Task: Search one way flight ticket for 4 adults, 2 children, 2 infants in seat and 1 infant on lap in economy from Birmingham: Birmingham-shuttlesworth International Airport to Greenville: Pitt-greenville Airport on 5-2-2023. Choice of flights is Spirit. Number of bags: 1 carry on bag. Price is upto 109000. Outbound departure time preference is 18:00.
Action: Mouse moved to (177, 337)
Screenshot: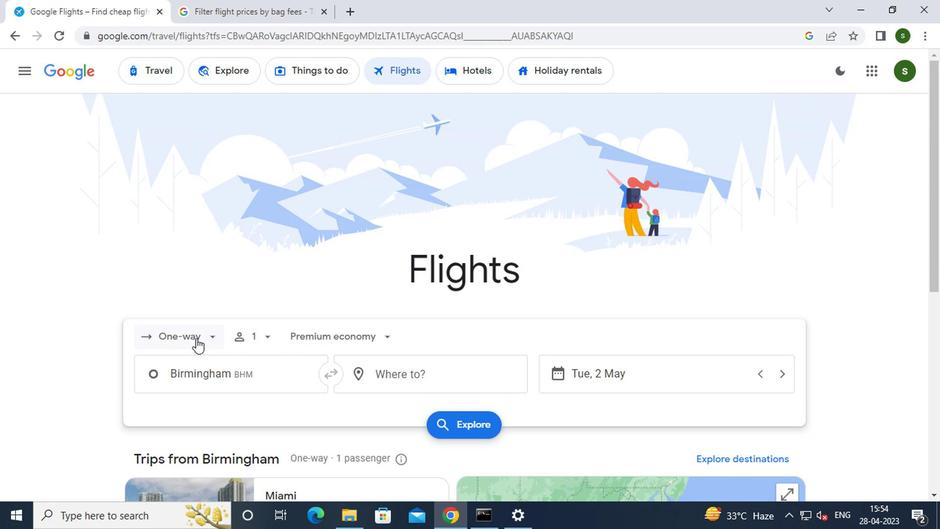 
Action: Mouse pressed left at (177, 337)
Screenshot: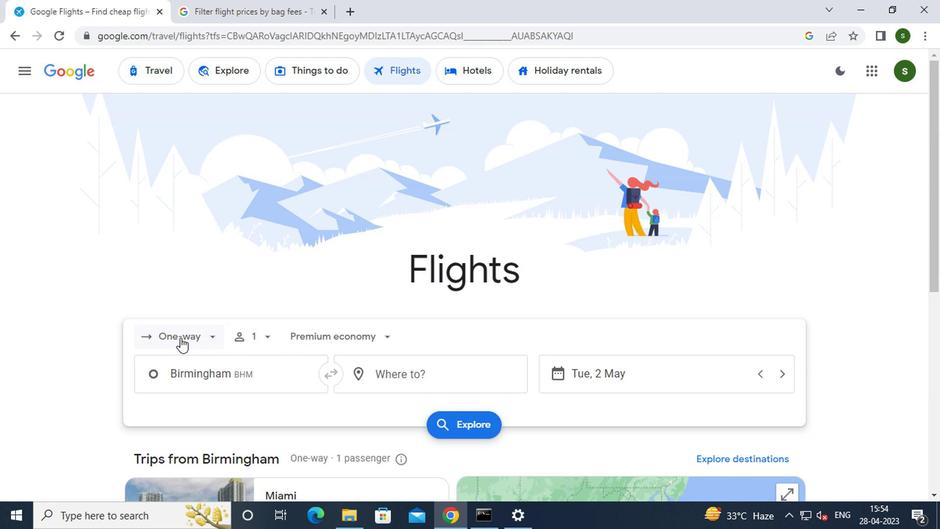 
Action: Mouse moved to (186, 395)
Screenshot: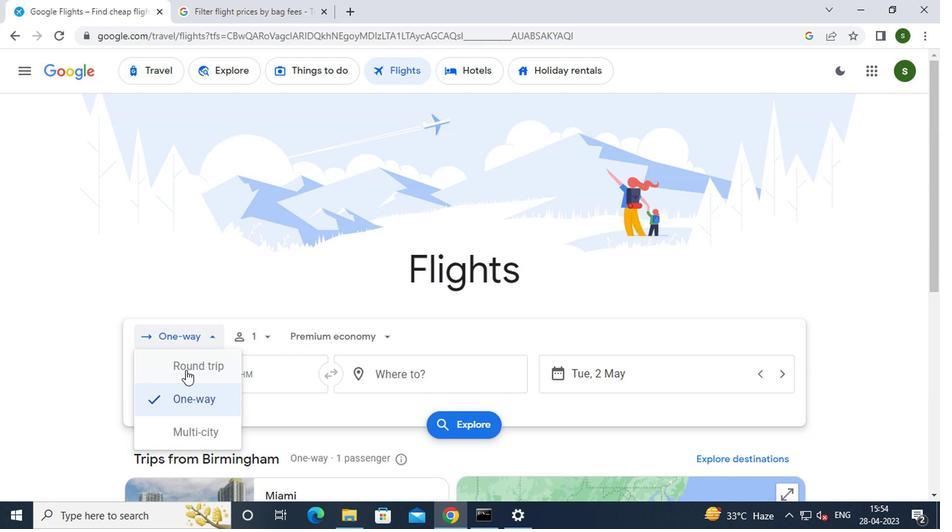 
Action: Mouse pressed left at (186, 395)
Screenshot: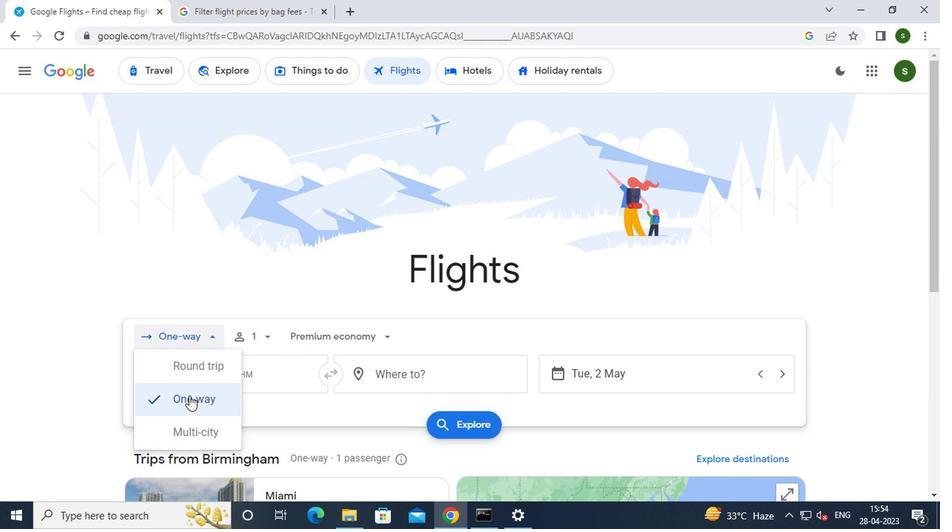 
Action: Mouse moved to (258, 337)
Screenshot: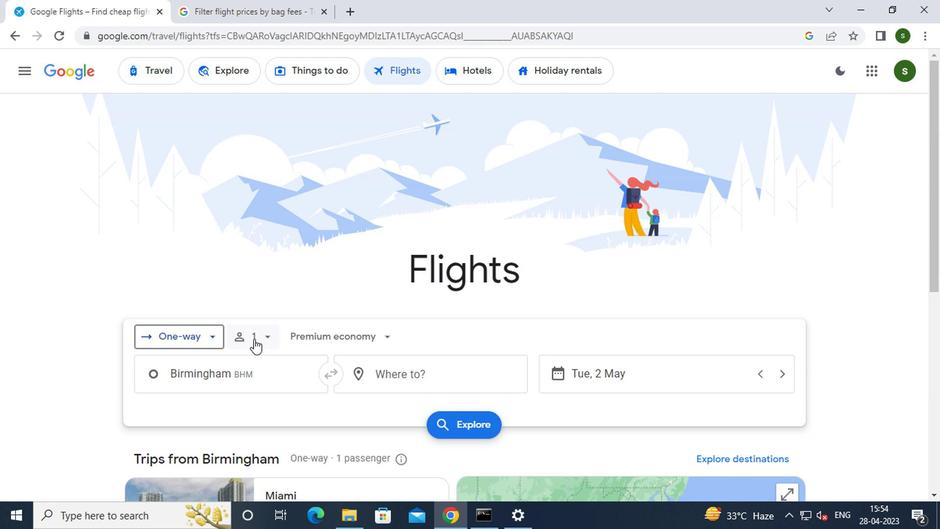 
Action: Mouse pressed left at (258, 337)
Screenshot: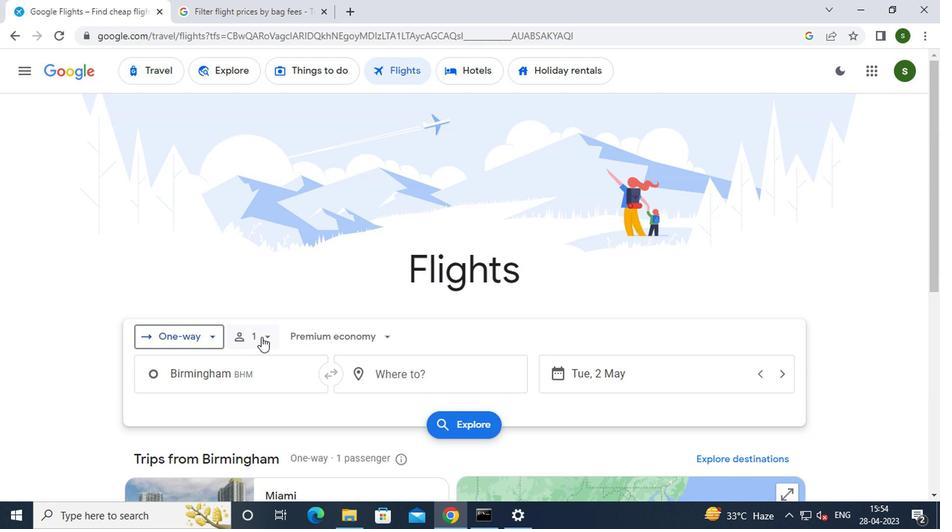 
Action: Mouse moved to (370, 371)
Screenshot: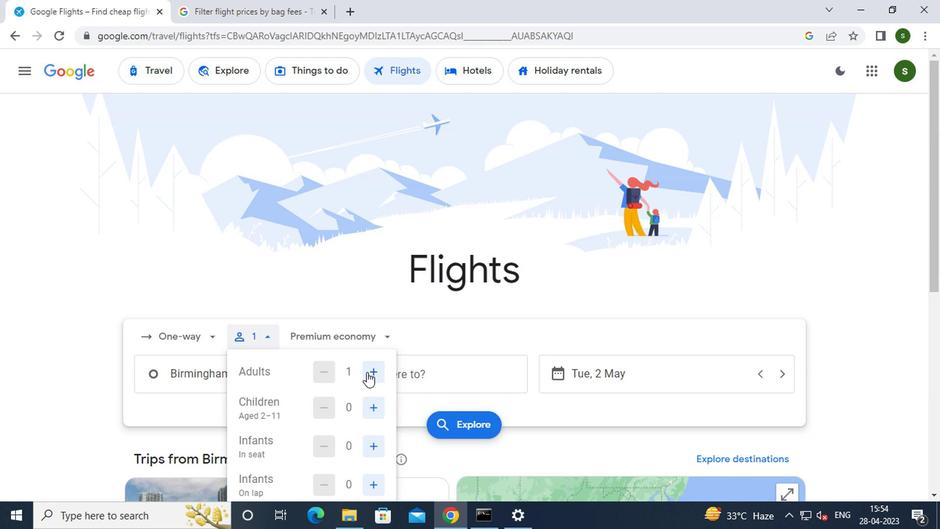 
Action: Mouse pressed left at (370, 371)
Screenshot: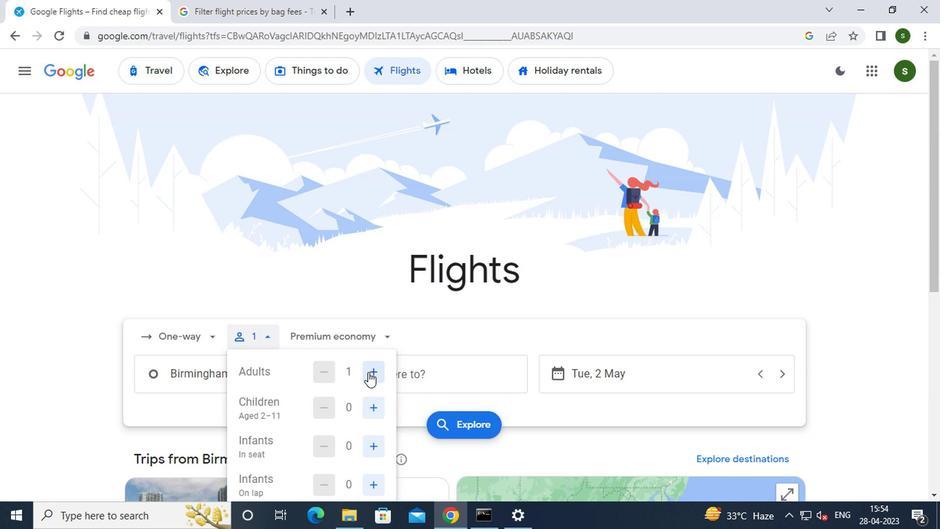 
Action: Mouse pressed left at (370, 371)
Screenshot: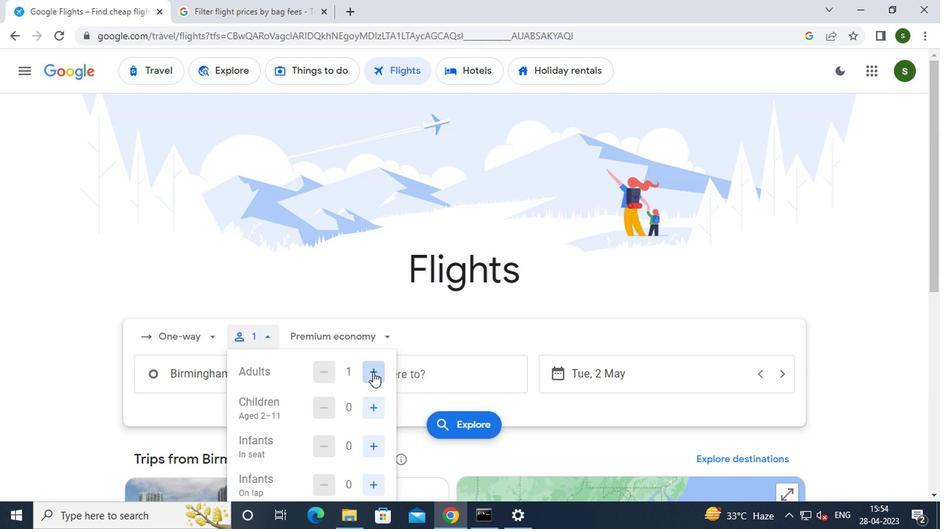 
Action: Mouse pressed left at (370, 371)
Screenshot: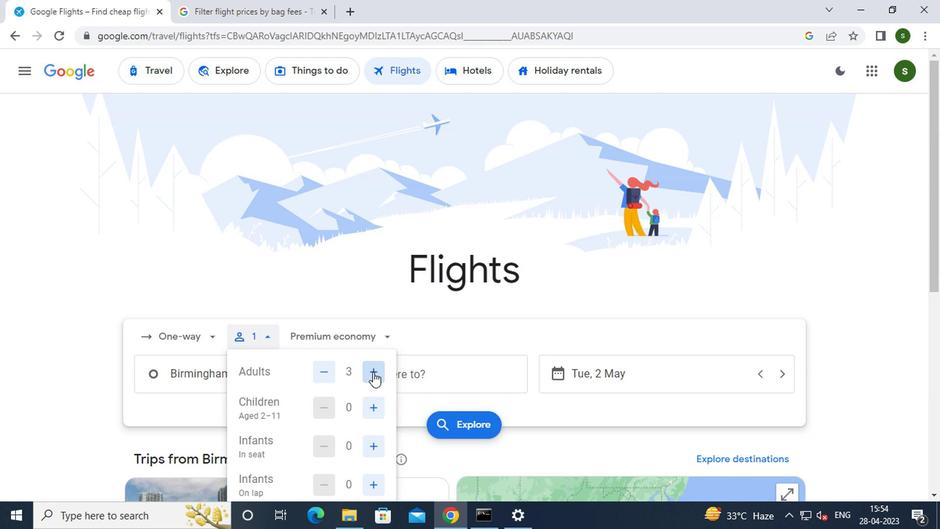 
Action: Mouse moved to (370, 402)
Screenshot: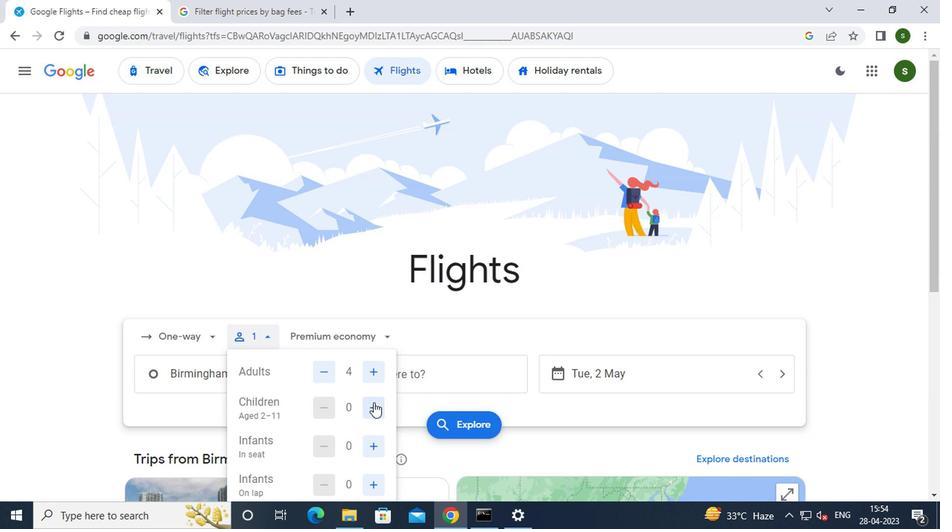 
Action: Mouse pressed left at (370, 402)
Screenshot: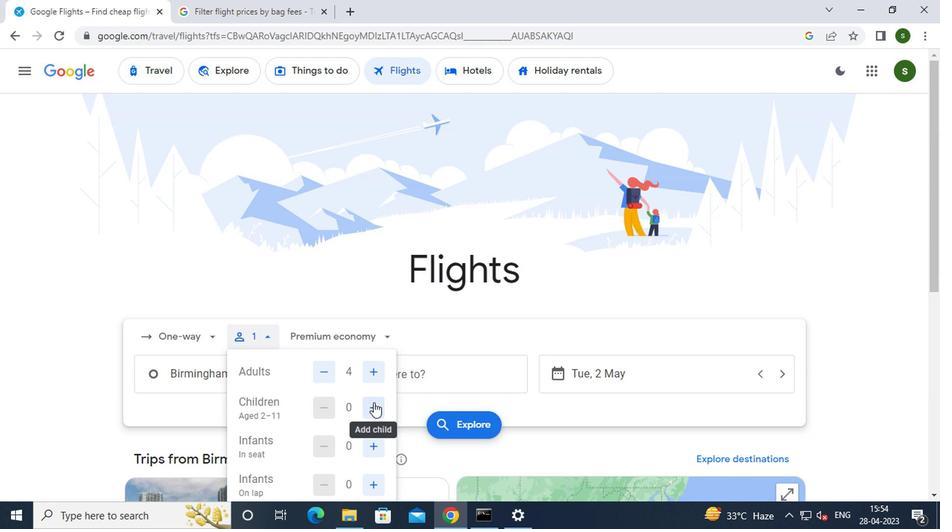 
Action: Mouse pressed left at (370, 402)
Screenshot: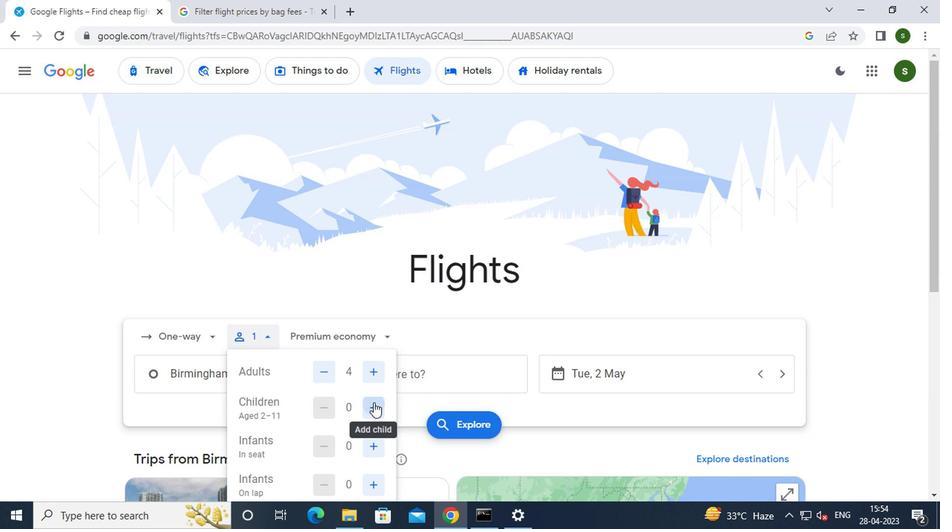 
Action: Mouse moved to (370, 445)
Screenshot: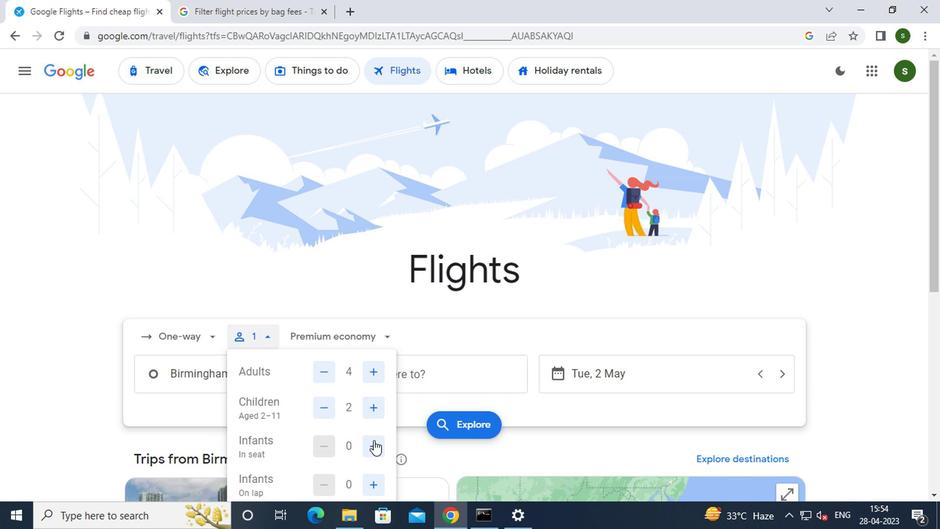 
Action: Mouse pressed left at (370, 445)
Screenshot: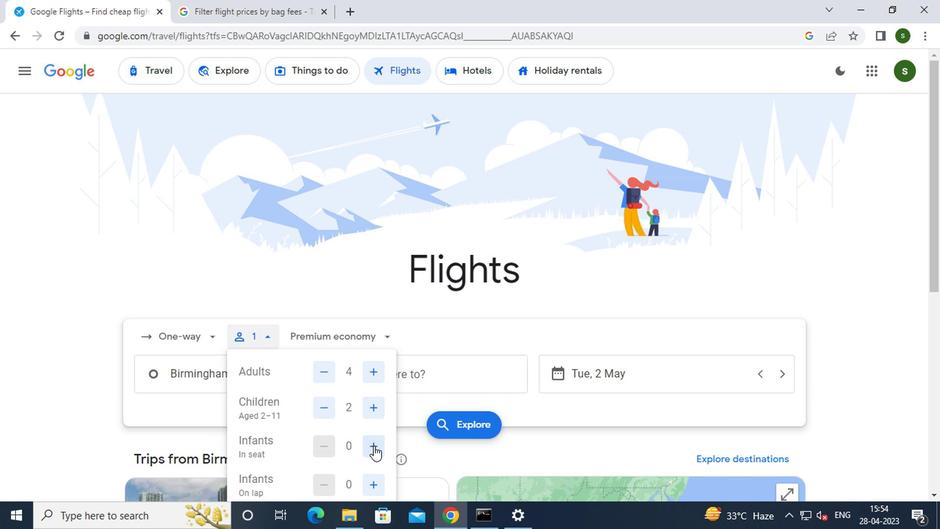 
Action: Mouse pressed left at (370, 445)
Screenshot: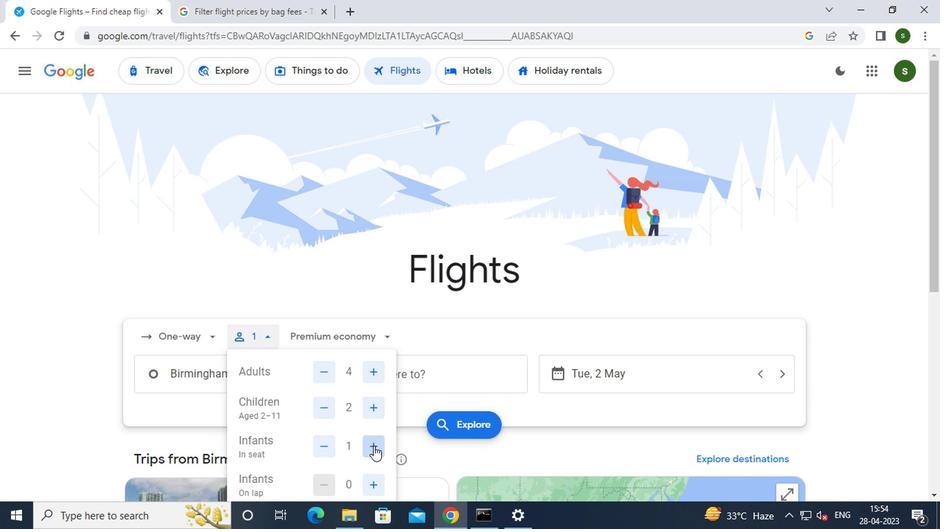 
Action: Mouse moved to (372, 480)
Screenshot: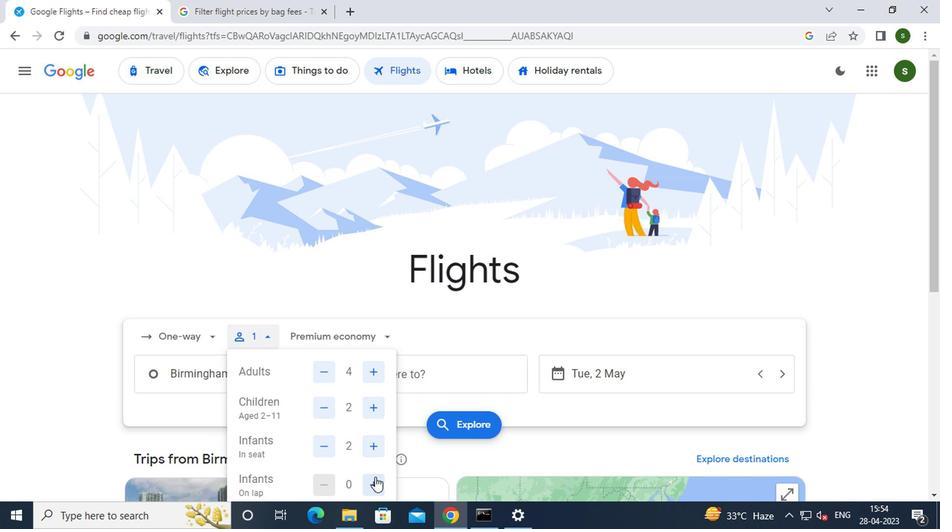 
Action: Mouse pressed left at (372, 480)
Screenshot: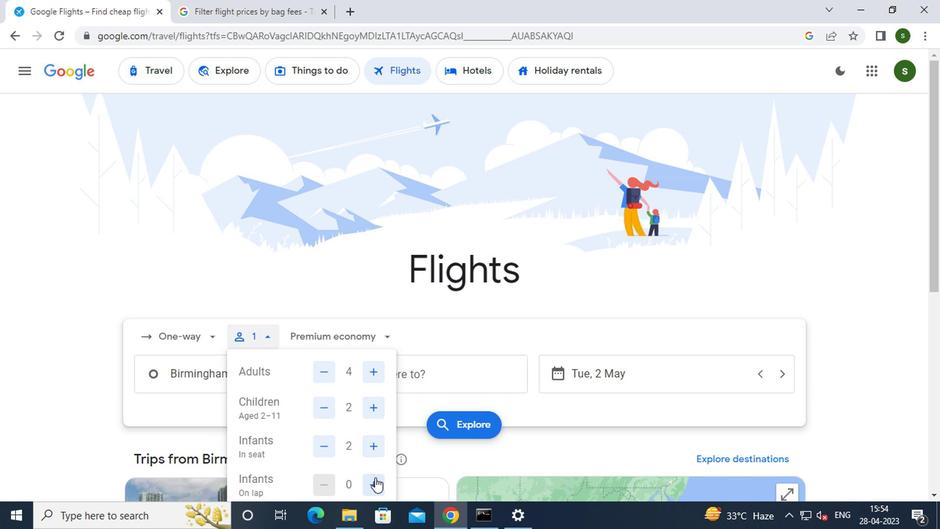 
Action: Mouse moved to (353, 337)
Screenshot: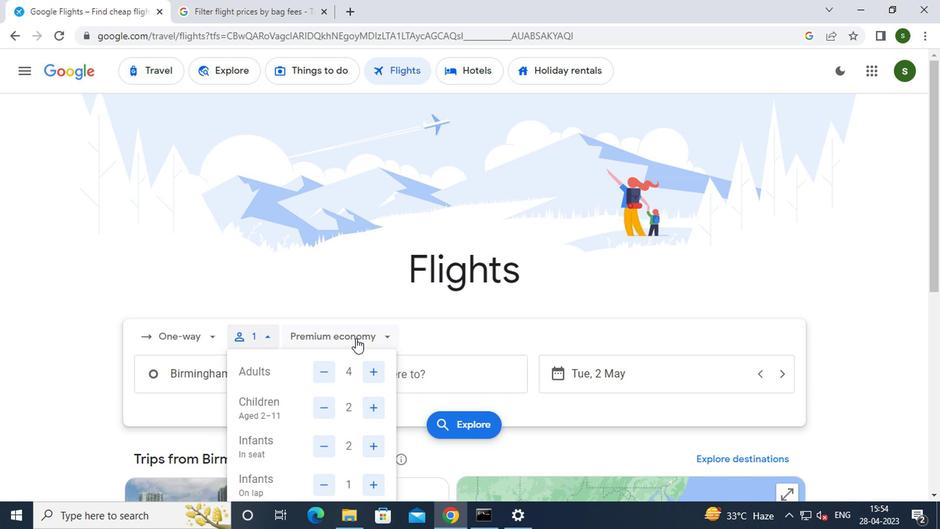 
Action: Mouse pressed left at (353, 337)
Screenshot: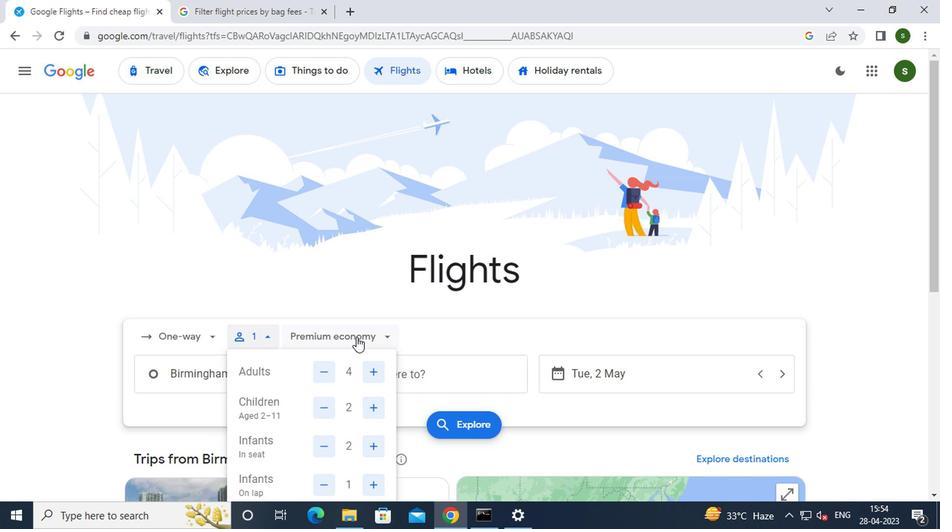 
Action: Mouse moved to (353, 361)
Screenshot: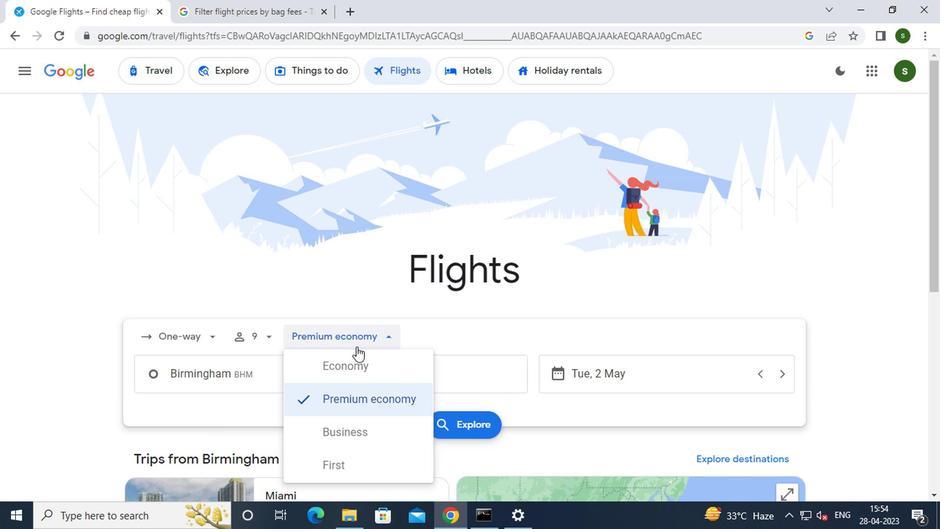 
Action: Mouse pressed left at (353, 361)
Screenshot: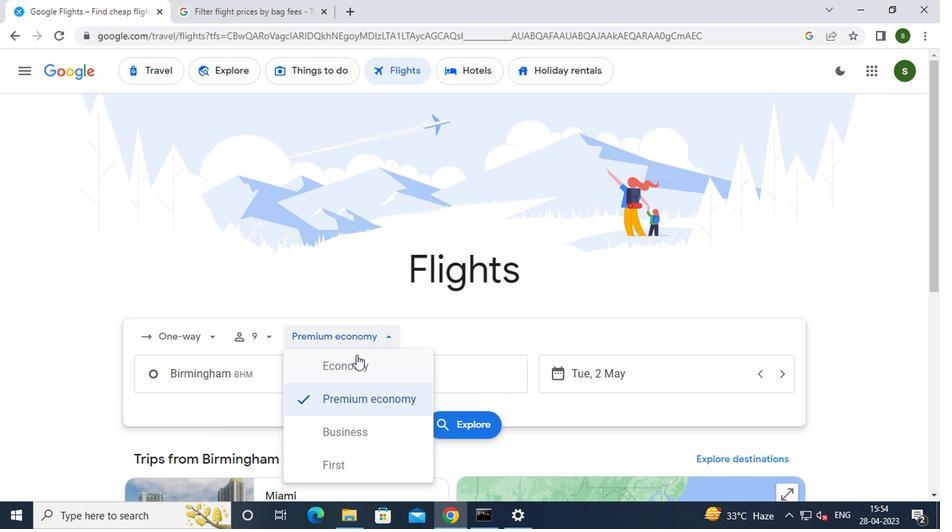 
Action: Mouse moved to (269, 382)
Screenshot: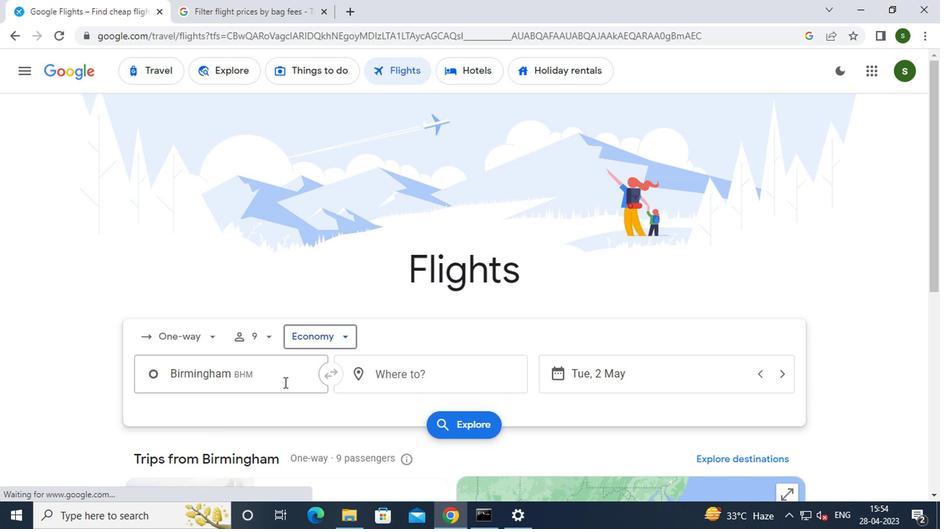 
Action: Mouse pressed left at (269, 382)
Screenshot: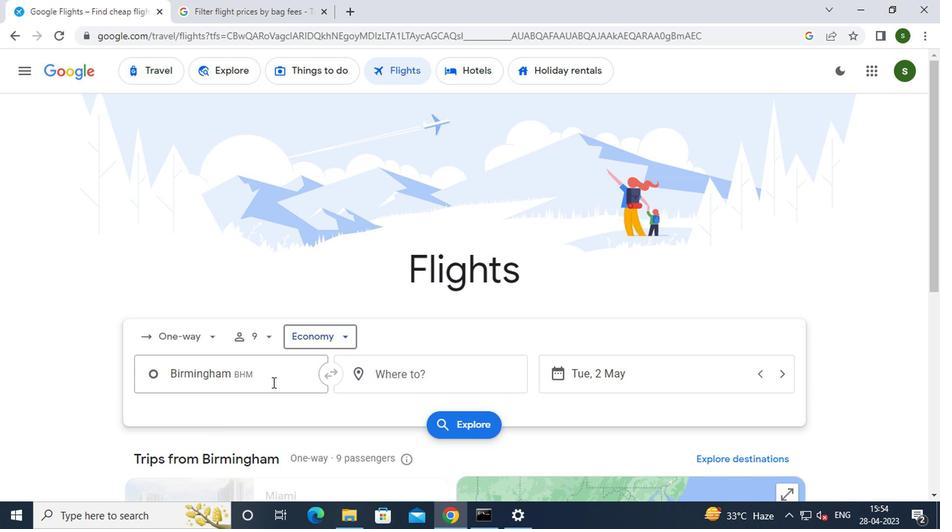 
Action: Mouse moved to (269, 379)
Screenshot: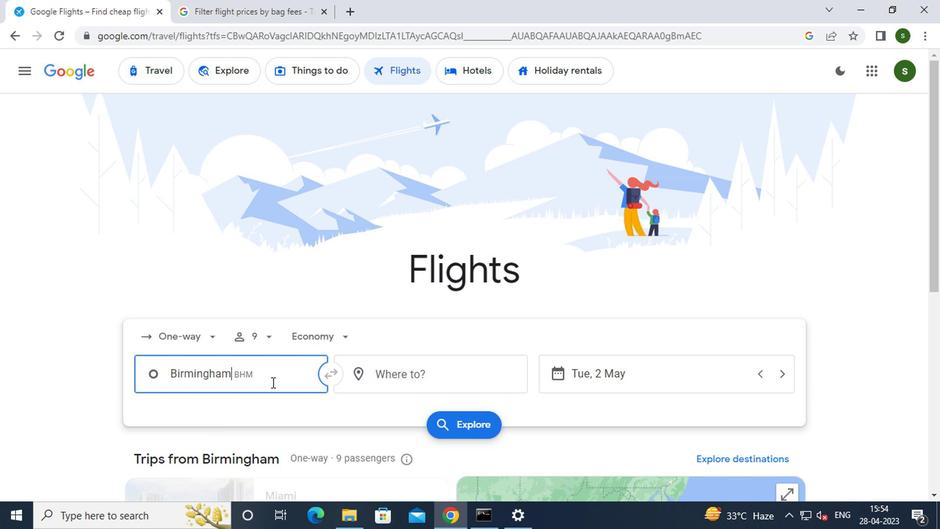 
Action: Key pressed <Key.caps_lock><Key.caps_lock>b<Key.caps_lock>irmingham-shu
Screenshot: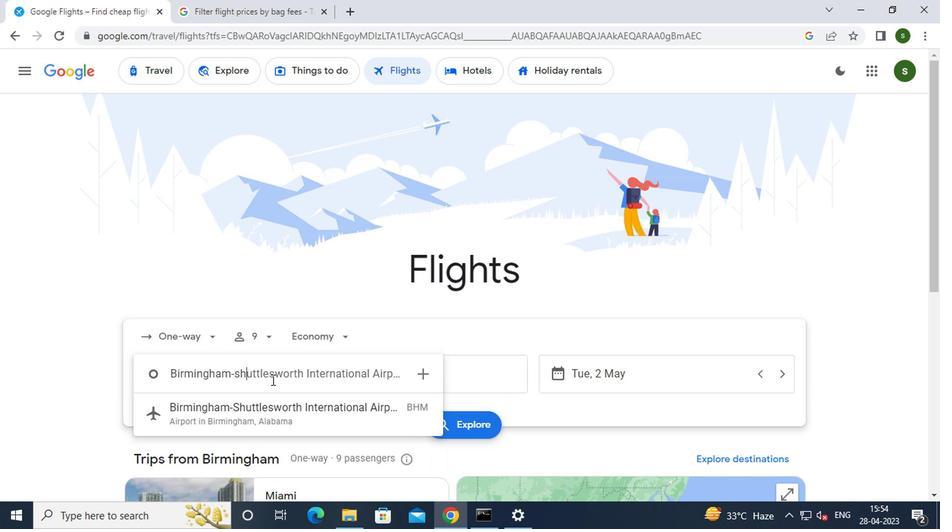 
Action: Mouse moved to (297, 419)
Screenshot: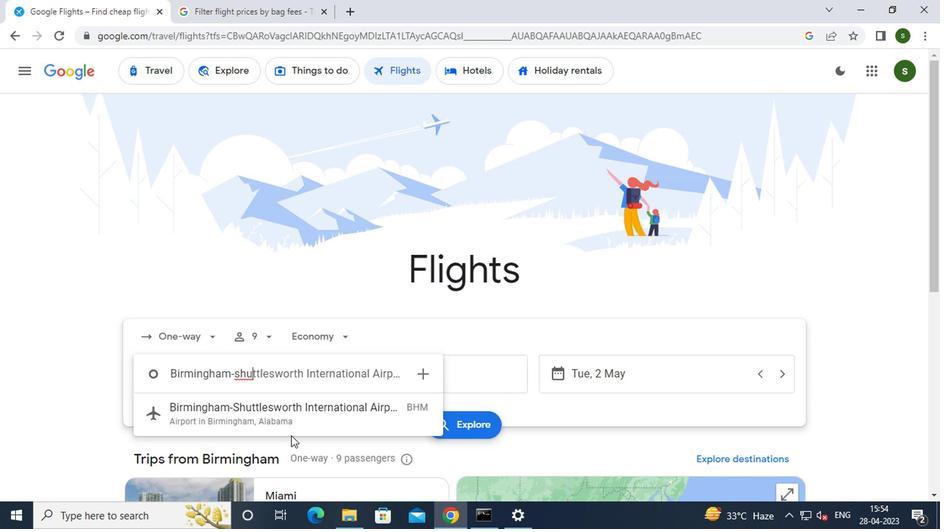 
Action: Mouse pressed left at (297, 419)
Screenshot: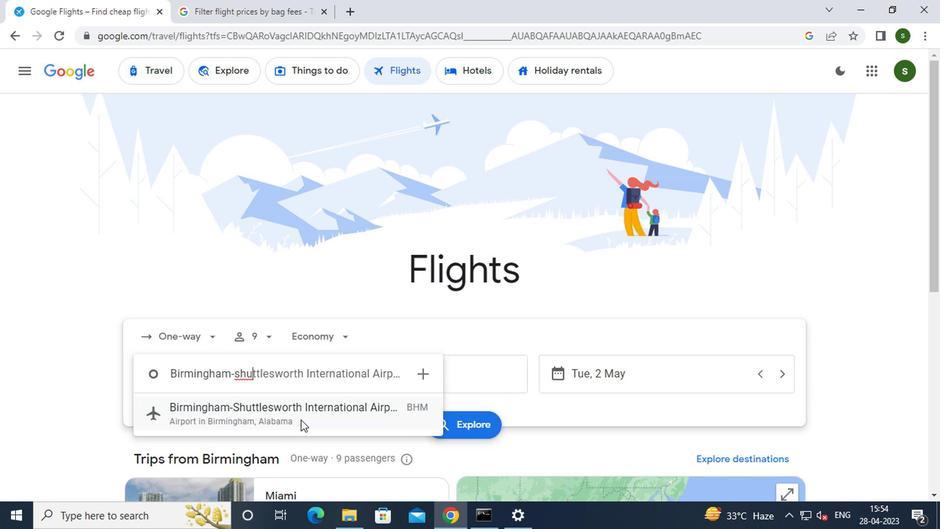 
Action: Mouse moved to (438, 378)
Screenshot: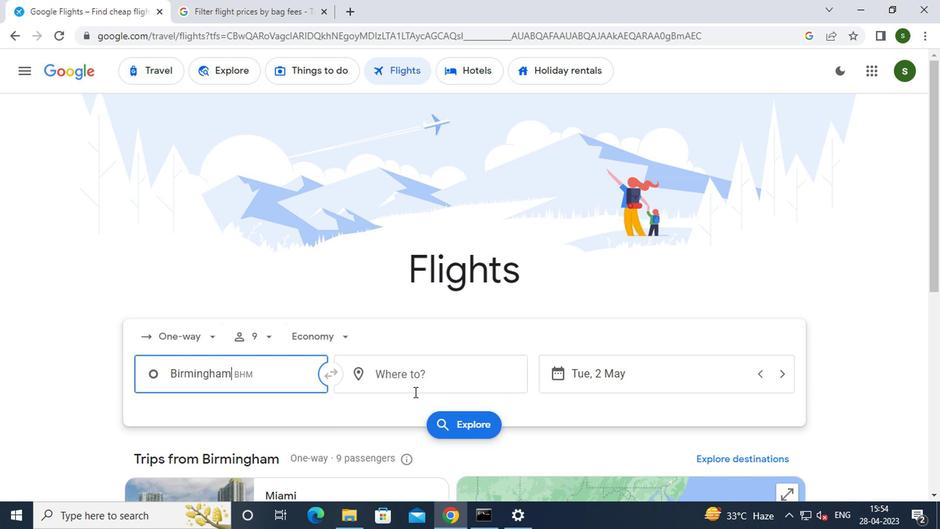 
Action: Mouse pressed left at (438, 378)
Screenshot: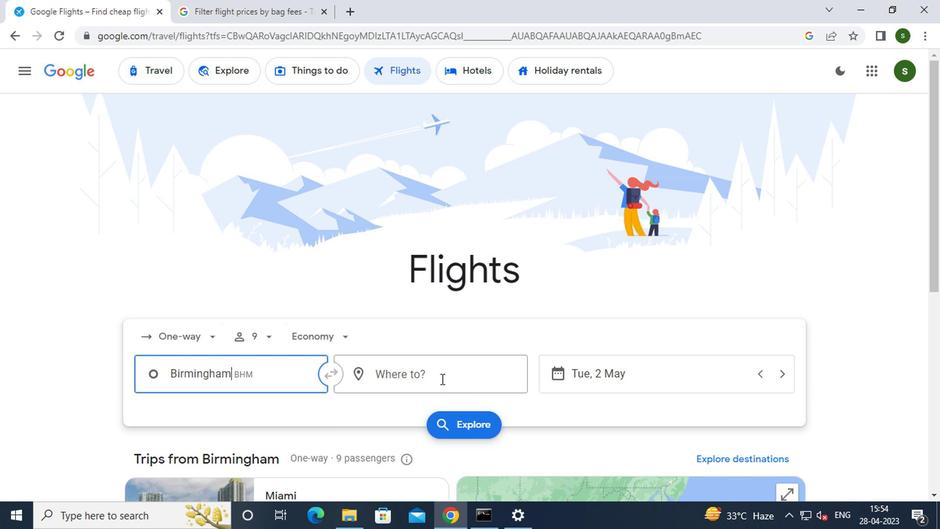 
Action: Mouse moved to (440, 377)
Screenshot: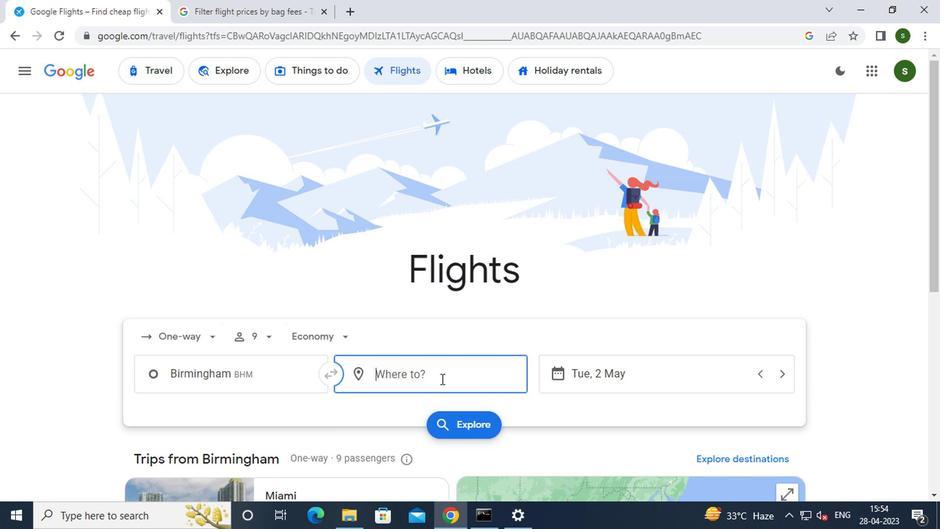 
Action: Key pressed <Key.caps_lock>g<Key.caps_lock>reenville
Screenshot: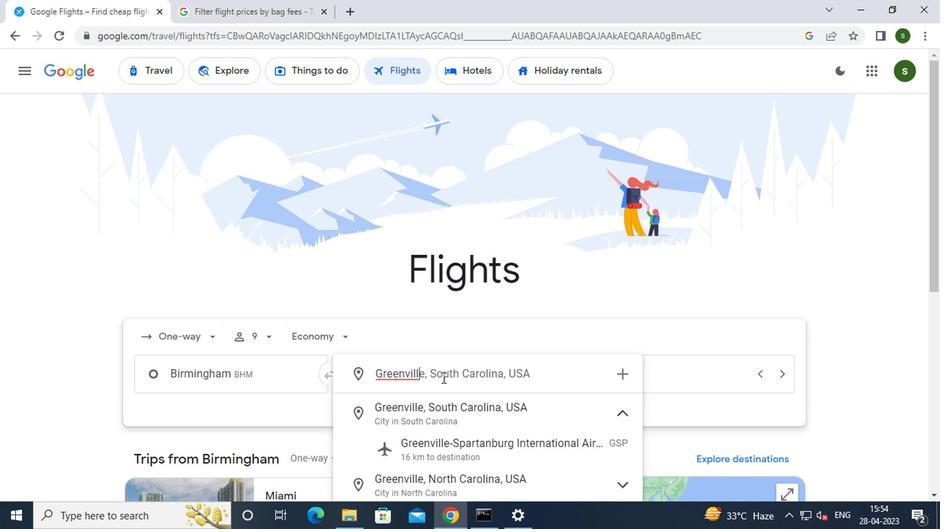 
Action: Mouse moved to (484, 389)
Screenshot: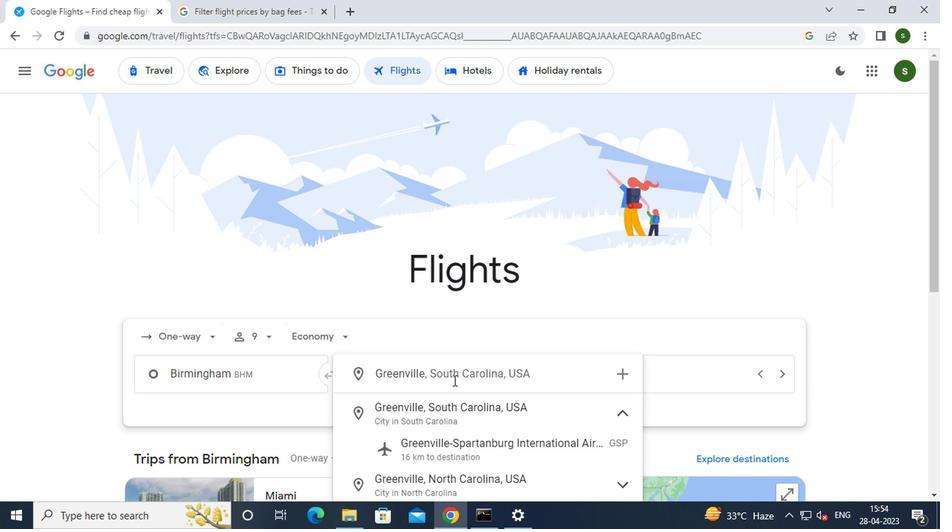 
Action: Mouse scrolled (484, 388) with delta (0, 0)
Screenshot: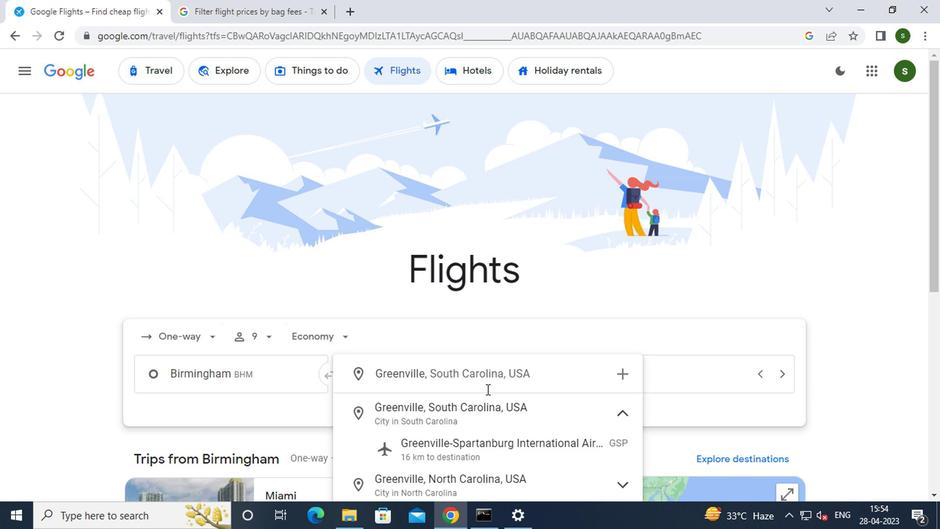 
Action: Mouse scrolled (484, 388) with delta (0, 0)
Screenshot: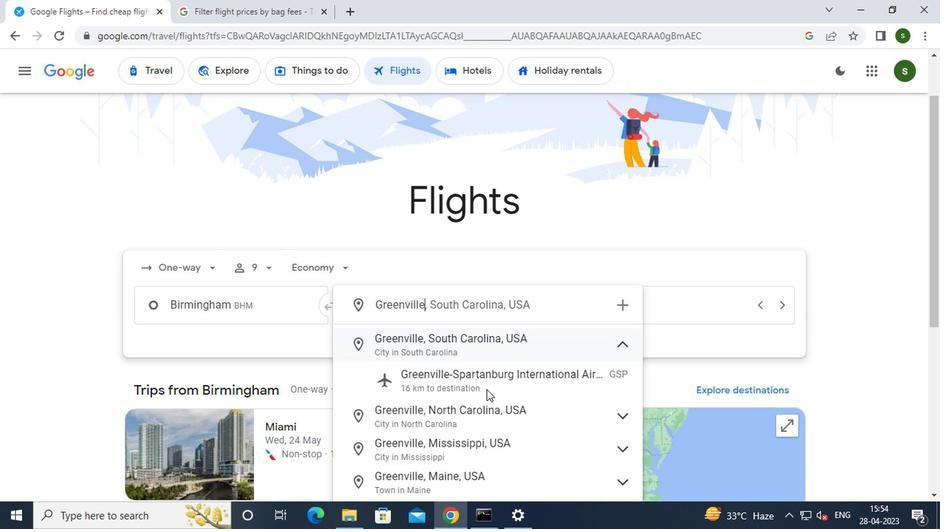 
Action: Mouse moved to (473, 236)
Screenshot: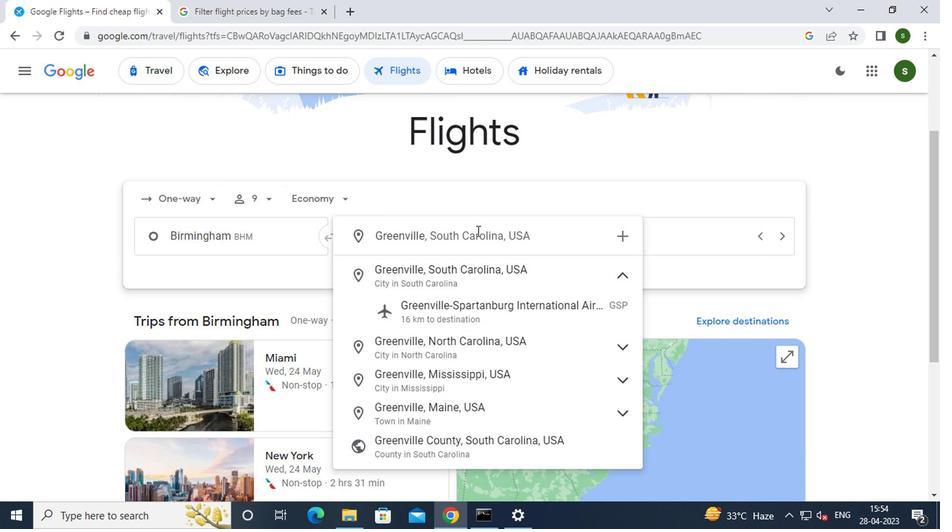 
Action: Key pressed <Key.space>pitt
Screenshot: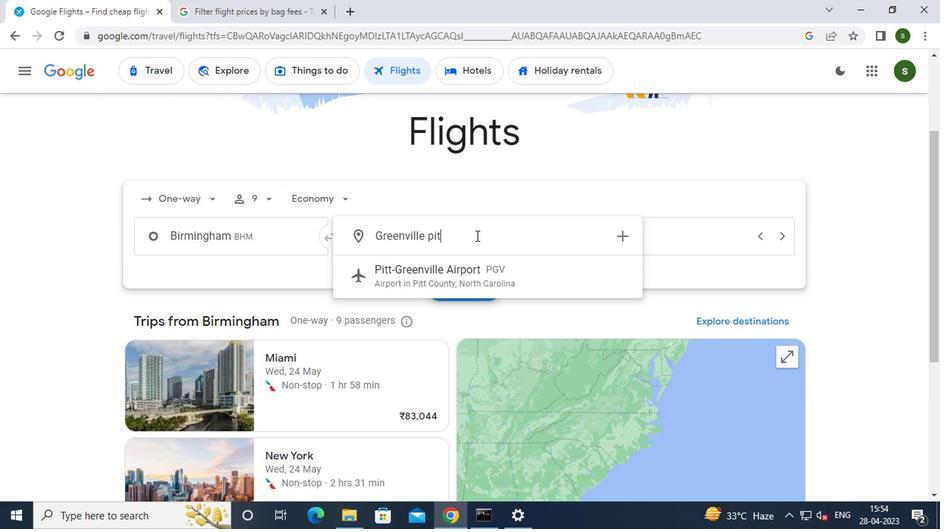 
Action: Mouse moved to (463, 269)
Screenshot: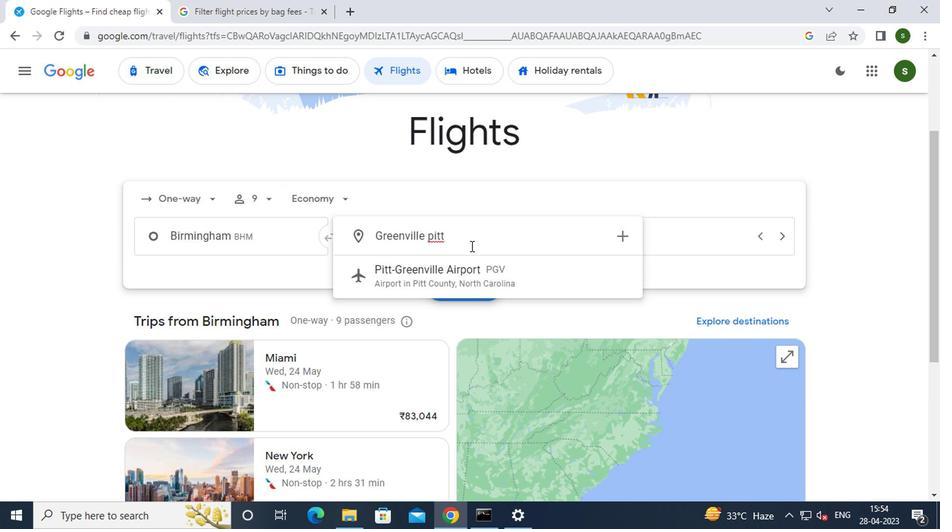 
Action: Mouse pressed left at (463, 269)
Screenshot: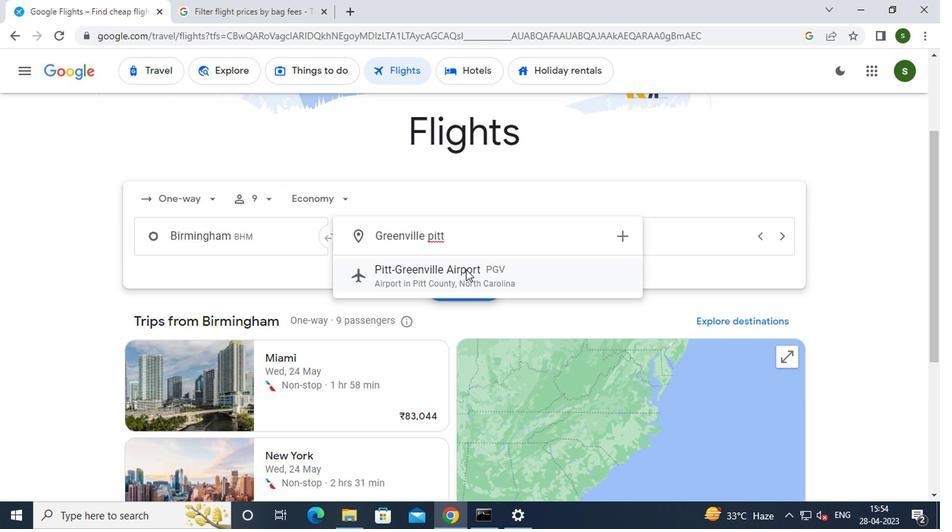 
Action: Mouse moved to (632, 231)
Screenshot: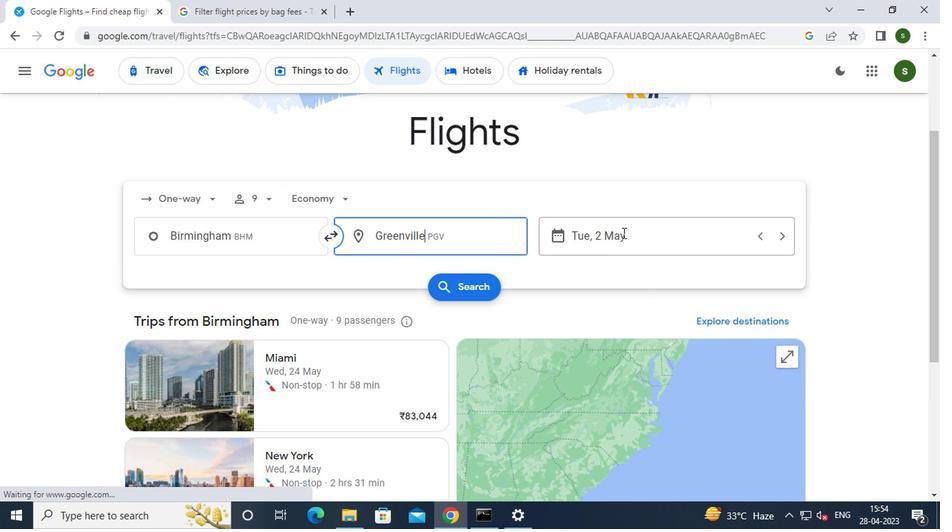 
Action: Mouse pressed left at (632, 231)
Screenshot: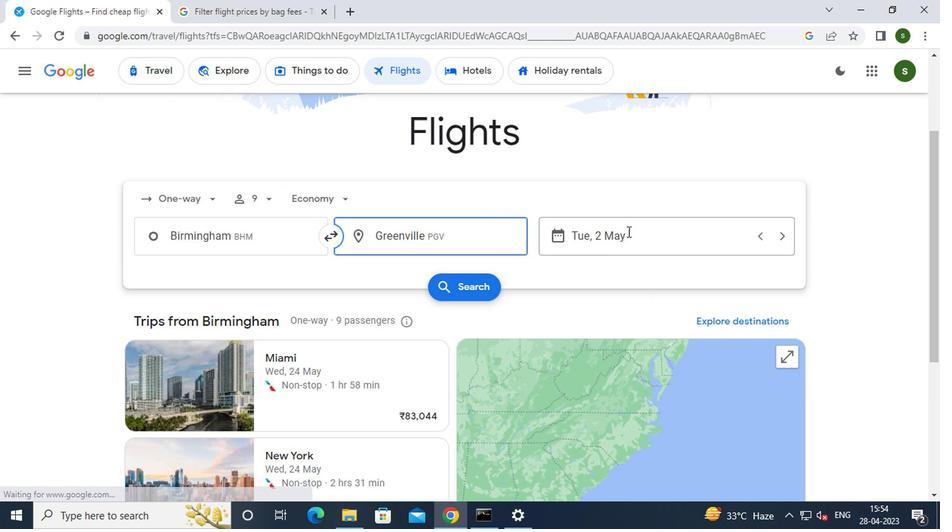 
Action: Mouse moved to (633, 244)
Screenshot: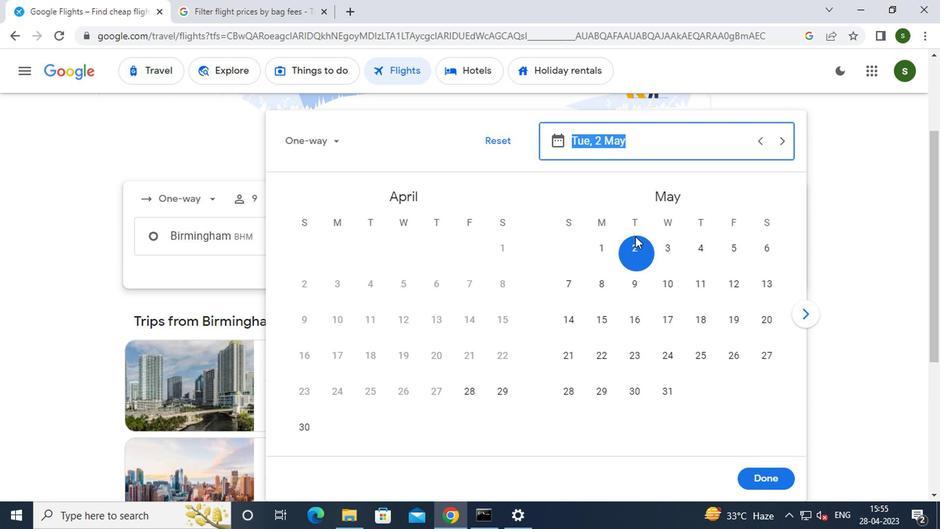 
Action: Mouse pressed left at (633, 244)
Screenshot: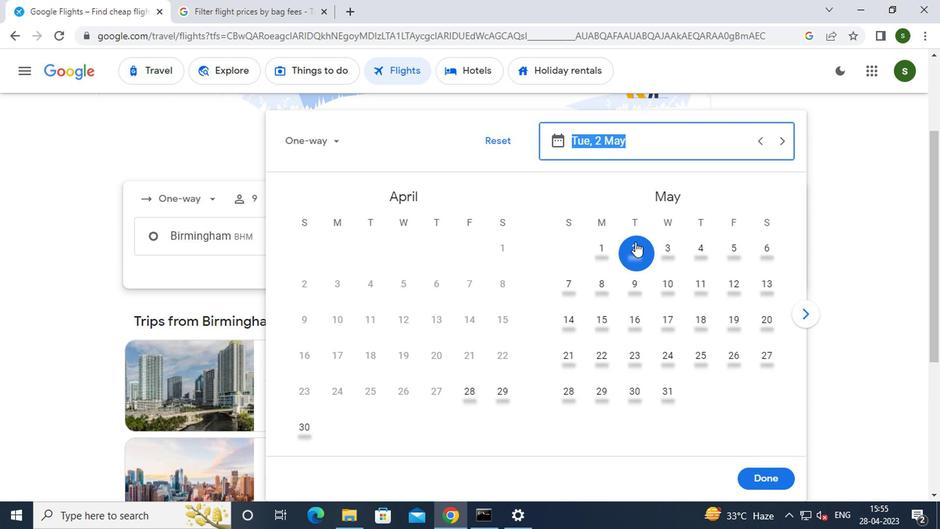 
Action: Mouse moved to (772, 477)
Screenshot: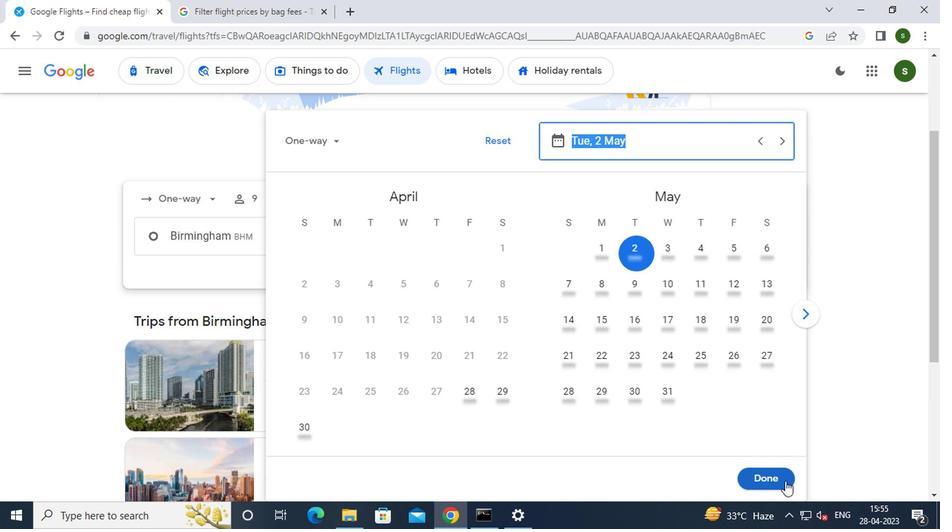 
Action: Mouse pressed left at (772, 477)
Screenshot: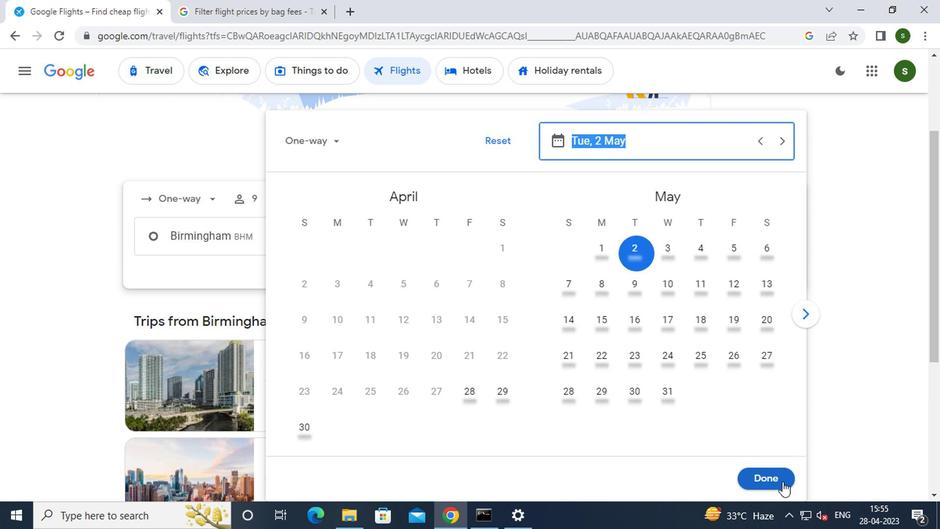 
Action: Mouse moved to (473, 288)
Screenshot: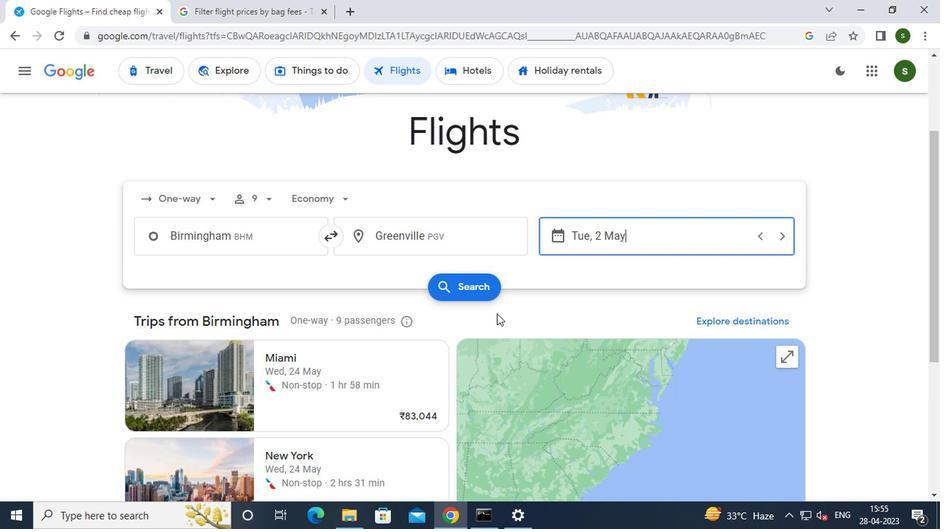 
Action: Mouse pressed left at (473, 288)
Screenshot: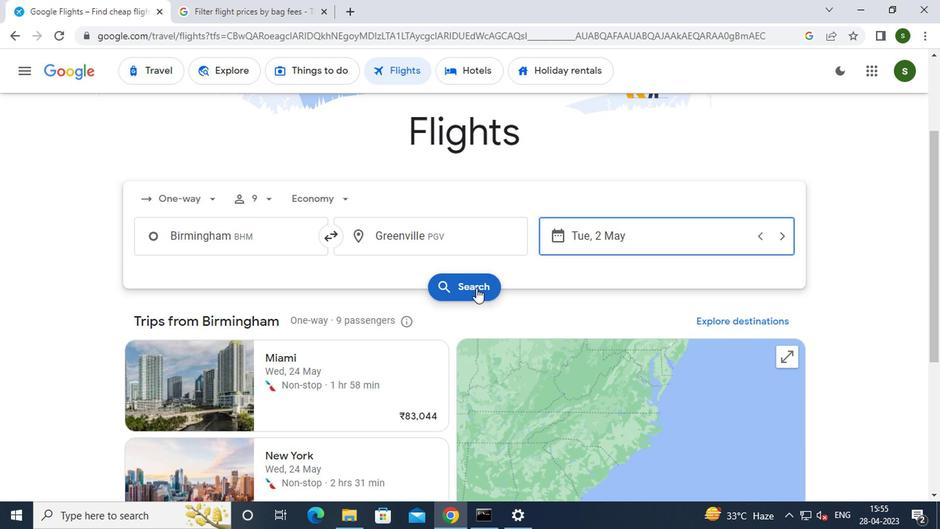
Action: Mouse moved to (159, 194)
Screenshot: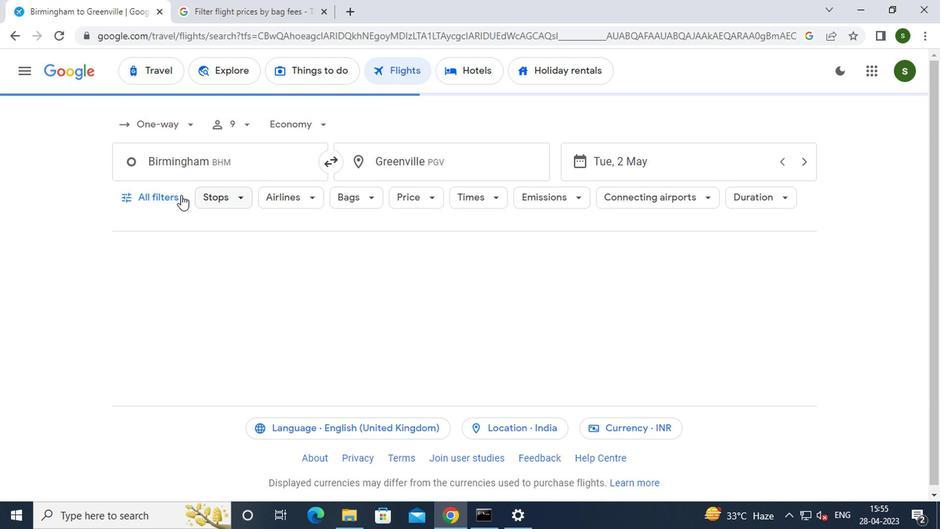 
Action: Mouse pressed left at (159, 194)
Screenshot: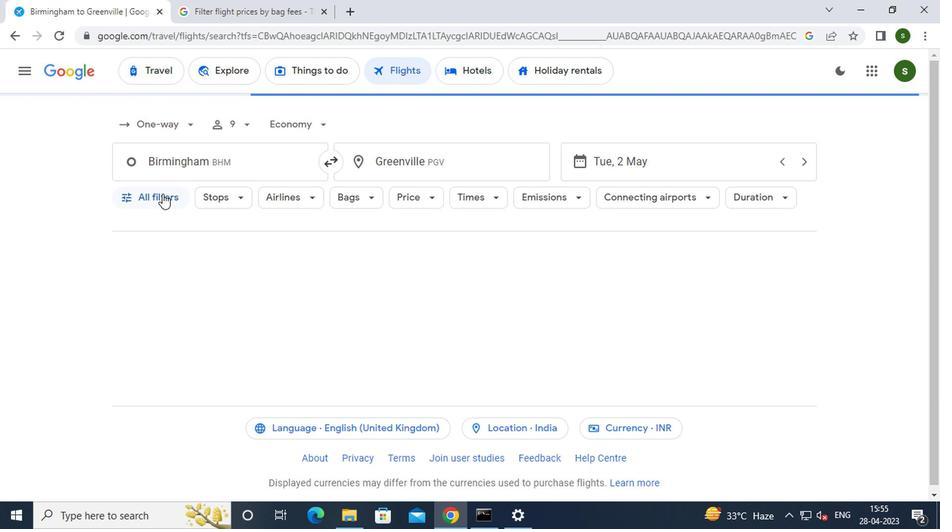 
Action: Mouse moved to (303, 296)
Screenshot: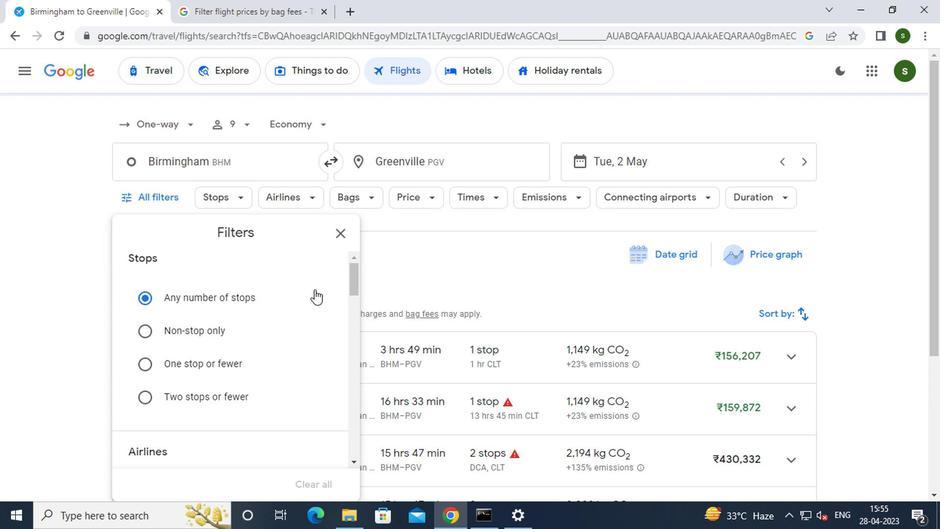 
Action: Mouse scrolled (303, 295) with delta (0, 0)
Screenshot: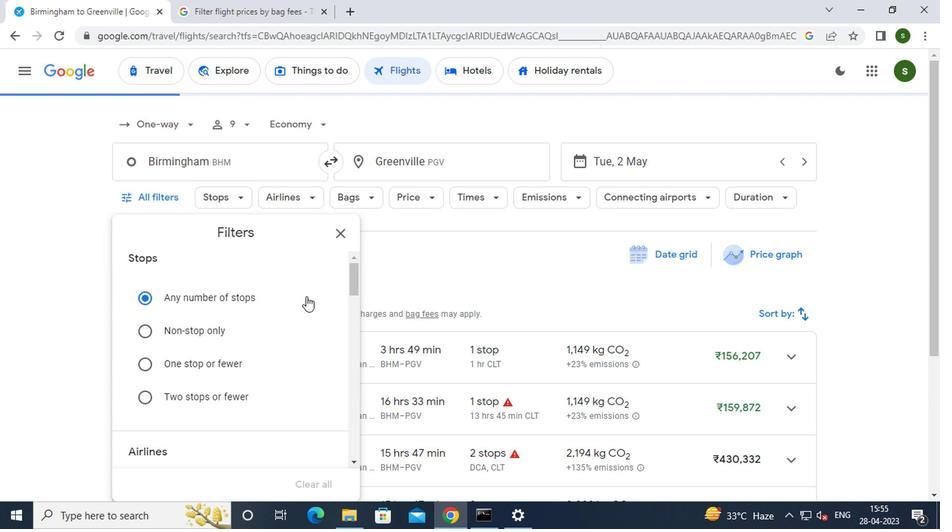 
Action: Mouse scrolled (303, 295) with delta (0, 0)
Screenshot: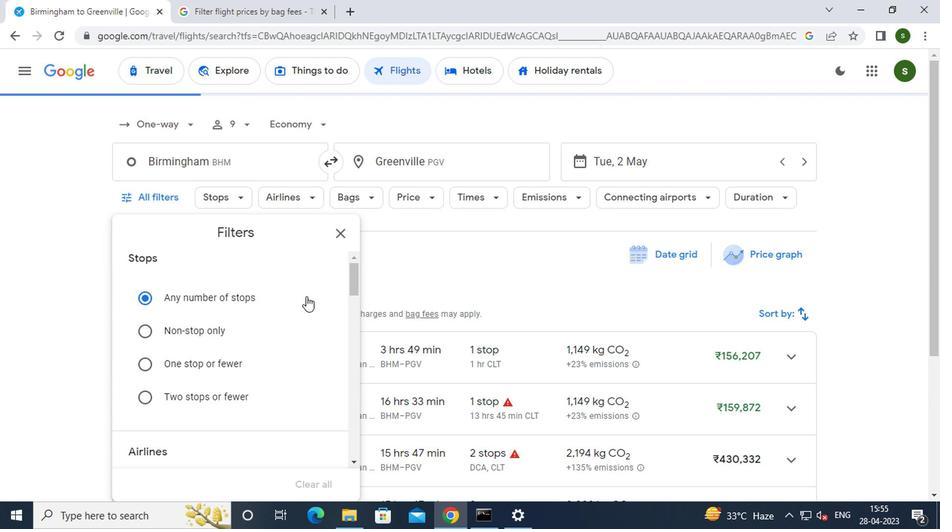 
Action: Mouse moved to (300, 300)
Screenshot: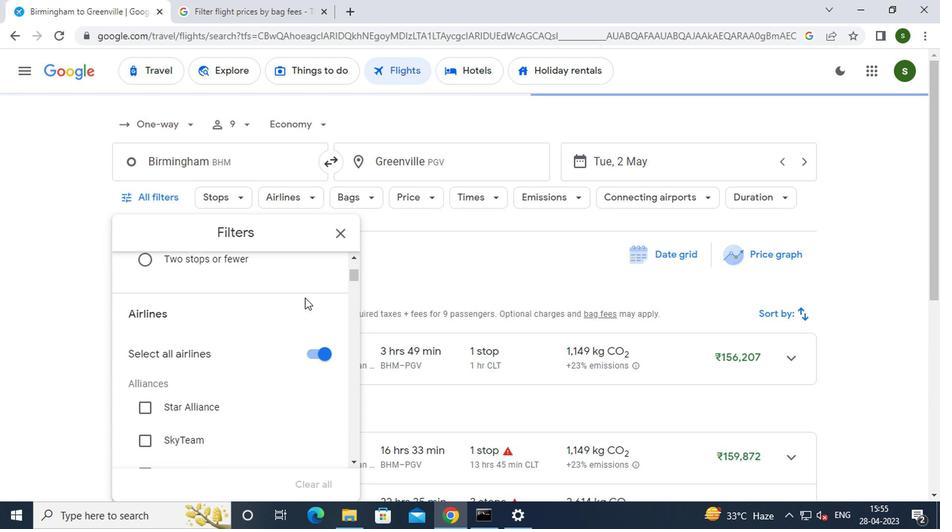 
Action: Mouse scrolled (300, 299) with delta (0, 0)
Screenshot: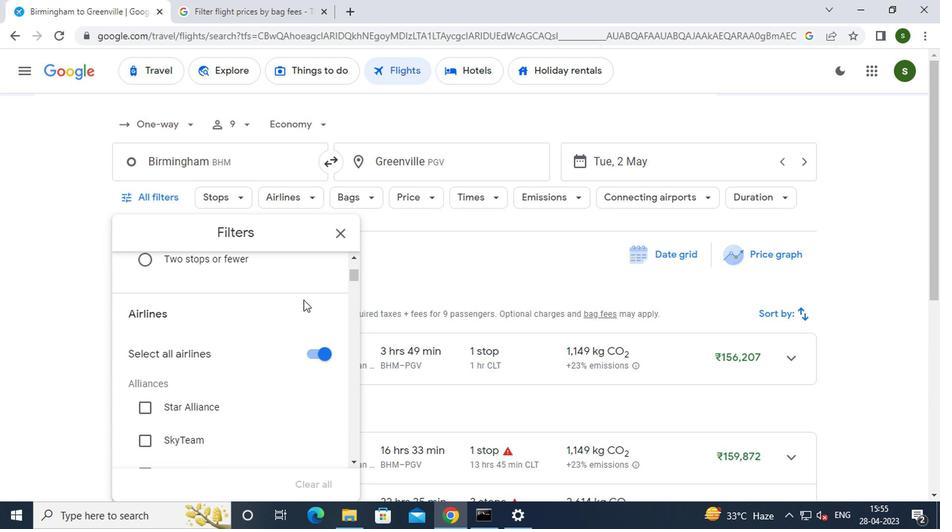 
Action: Mouse moved to (321, 285)
Screenshot: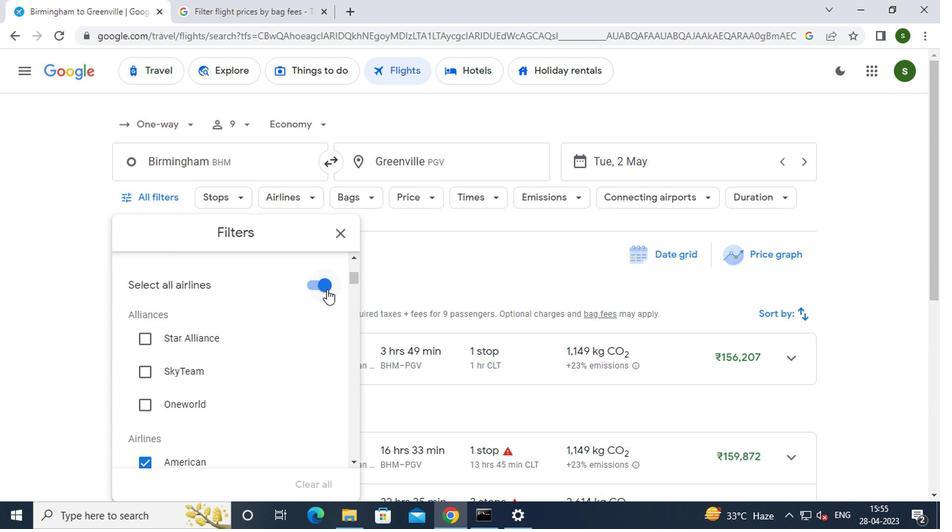 
Action: Mouse pressed left at (321, 285)
Screenshot: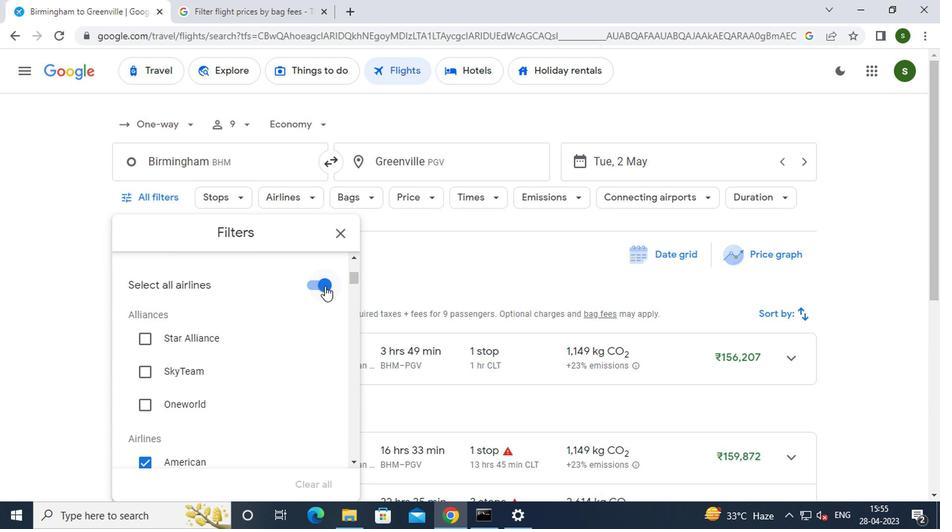 
Action: Mouse moved to (265, 335)
Screenshot: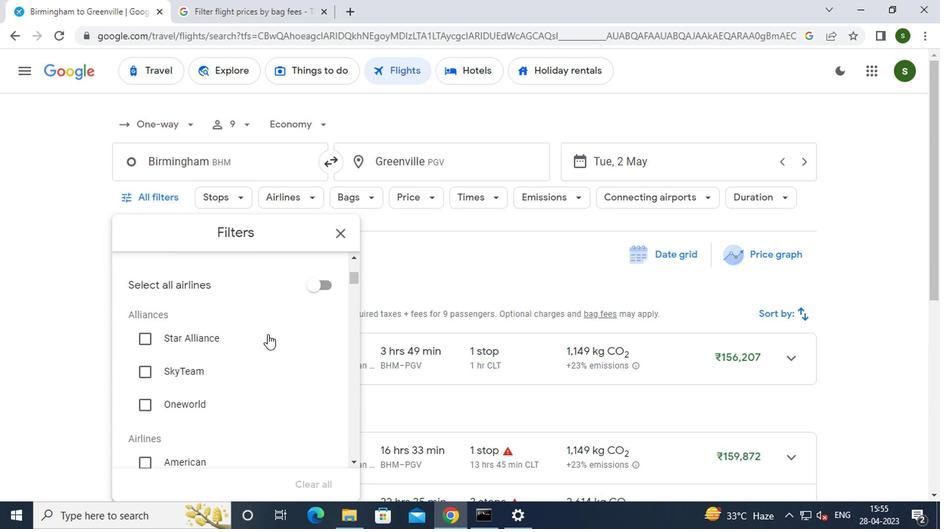 
Action: Mouse scrolled (265, 334) with delta (0, 0)
Screenshot: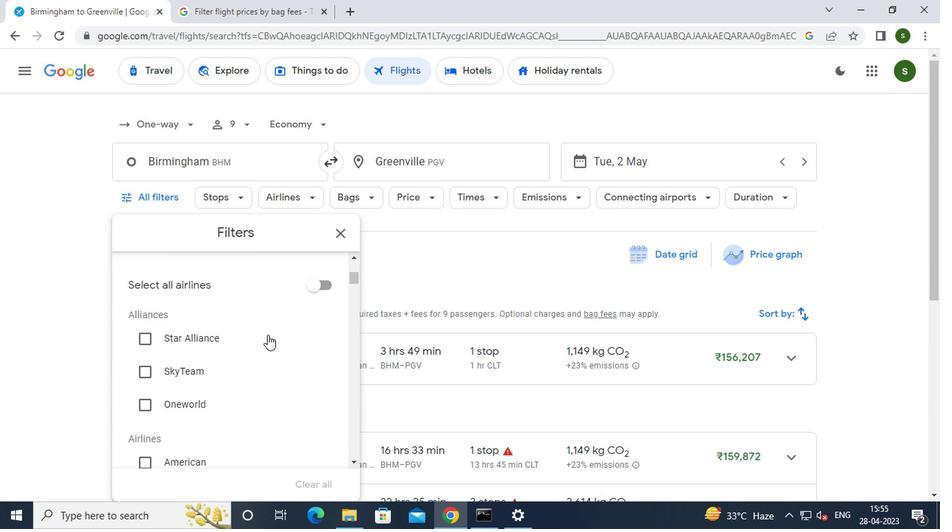 
Action: Mouse moved to (262, 337)
Screenshot: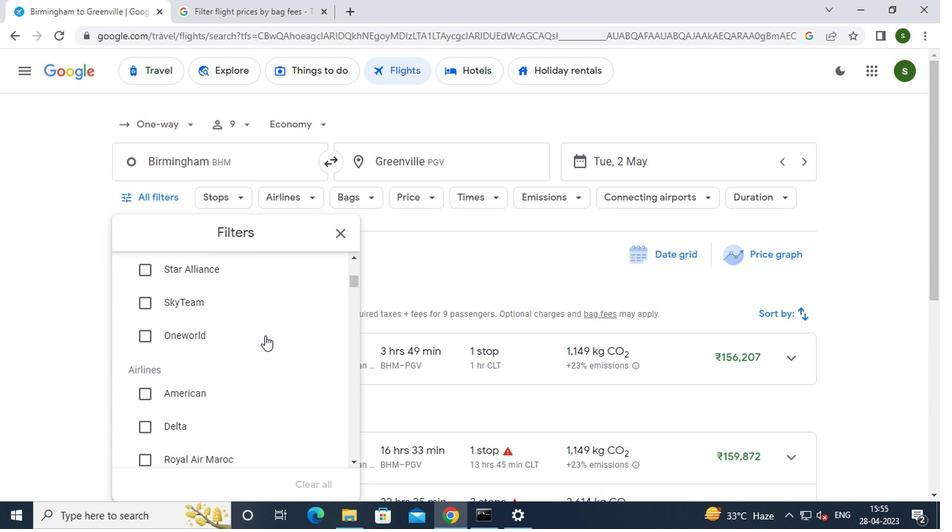 
Action: Mouse scrolled (262, 336) with delta (0, 0)
Screenshot: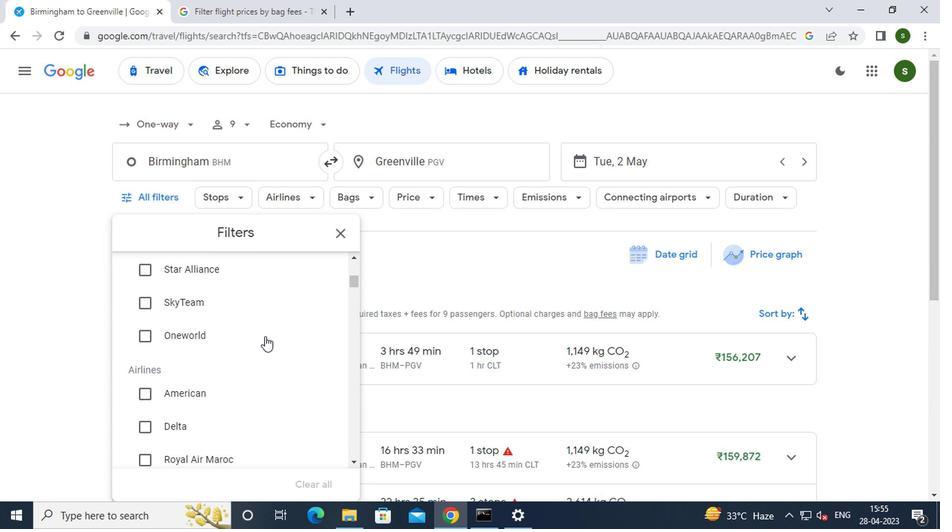 
Action: Mouse moved to (261, 337)
Screenshot: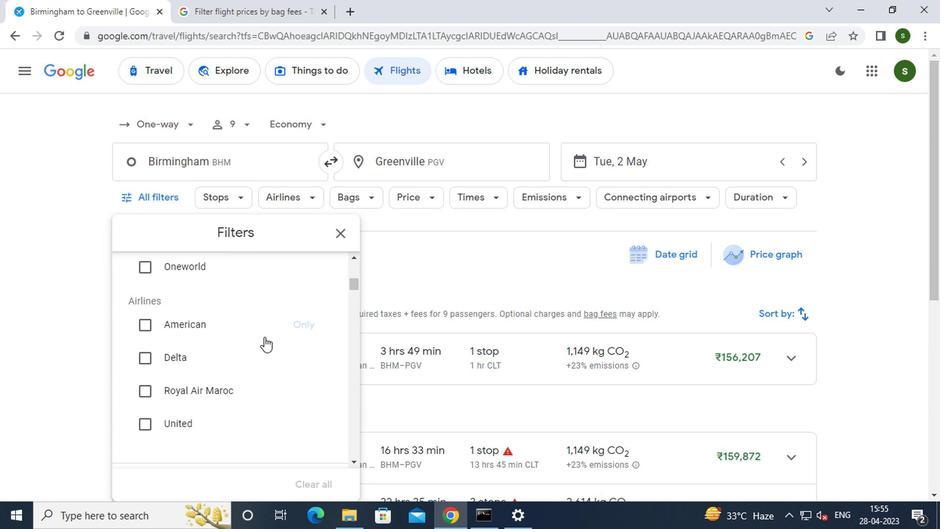 
Action: Mouse scrolled (261, 337) with delta (0, 0)
Screenshot: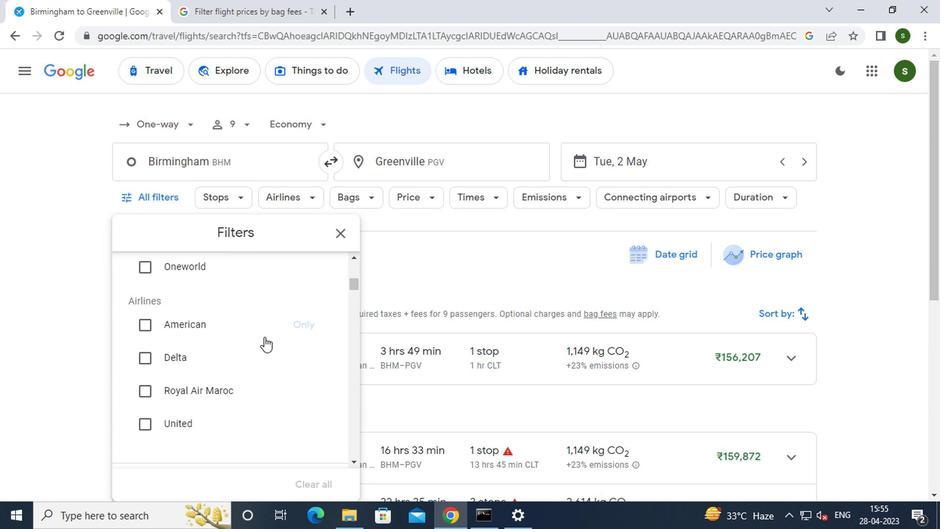 
Action: Mouse scrolled (261, 337) with delta (0, 0)
Screenshot: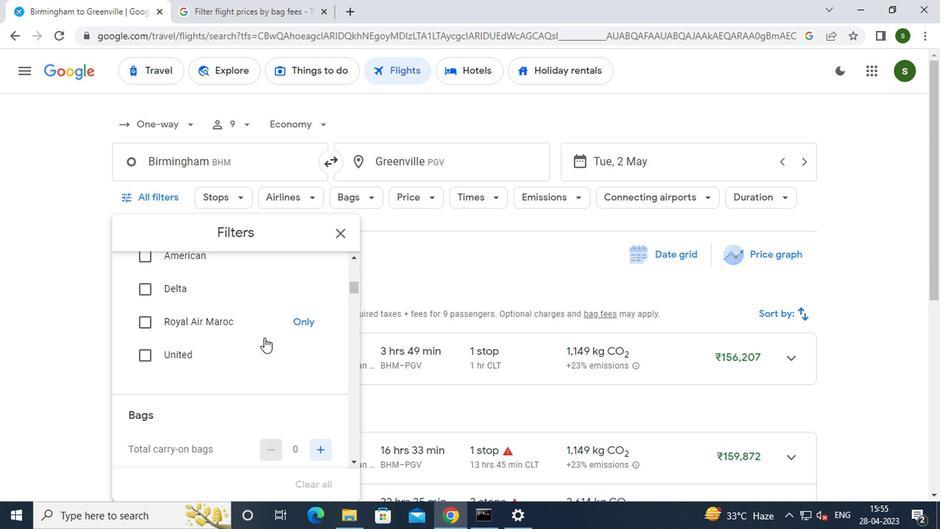 
Action: Mouse moved to (310, 381)
Screenshot: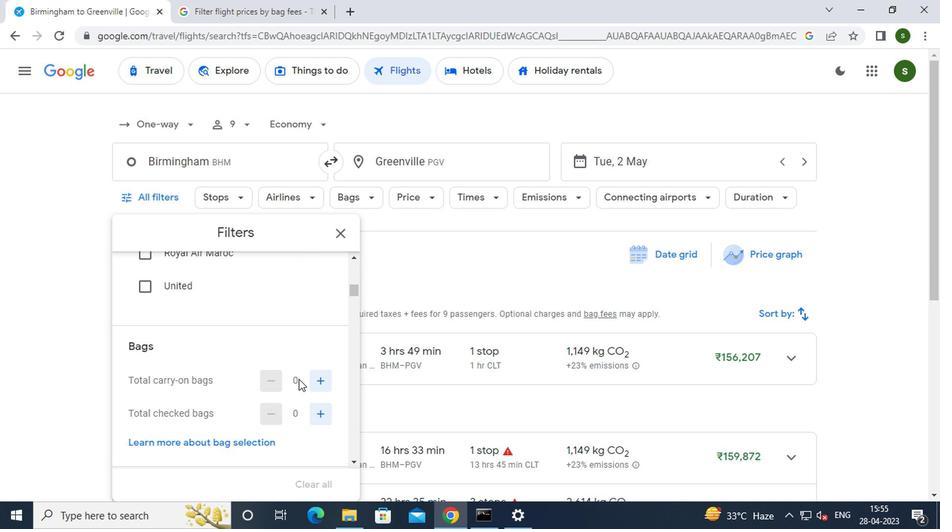 
Action: Mouse pressed left at (310, 381)
Screenshot: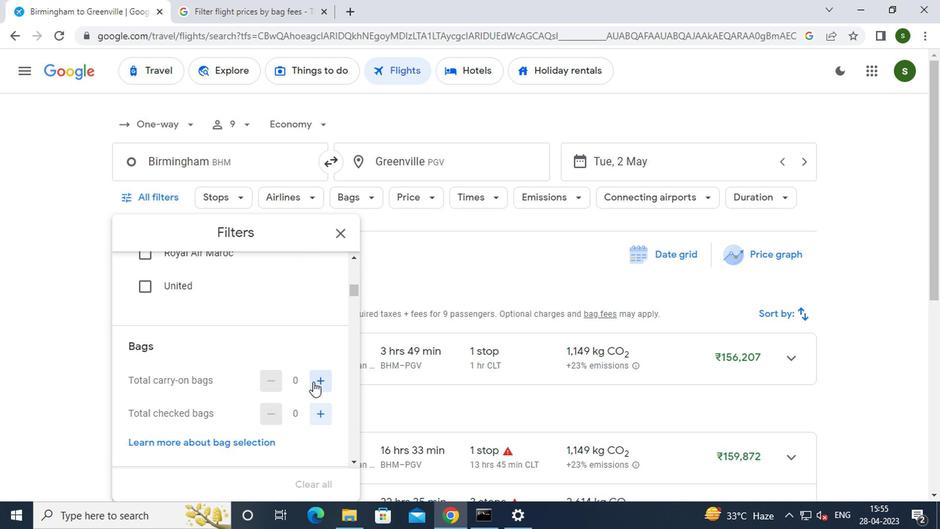 
Action: Mouse moved to (293, 355)
Screenshot: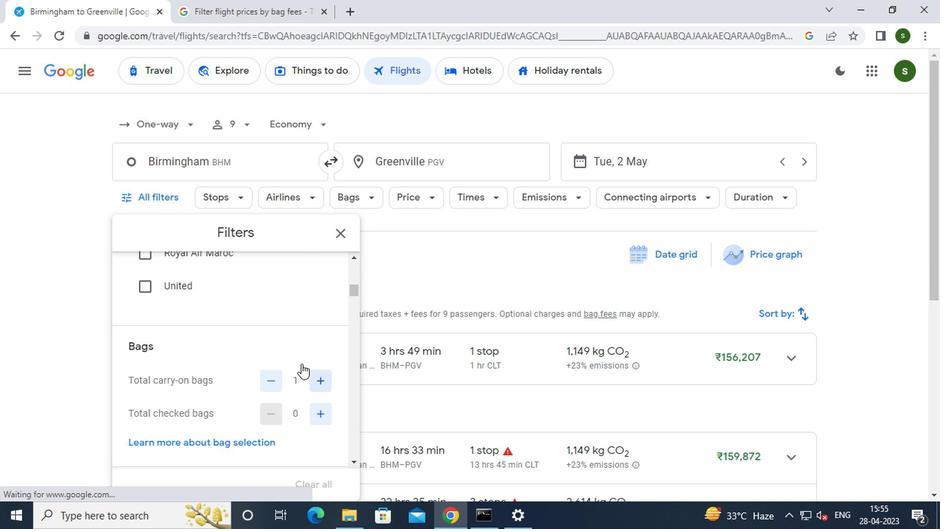 
Action: Mouse scrolled (293, 354) with delta (0, 0)
Screenshot: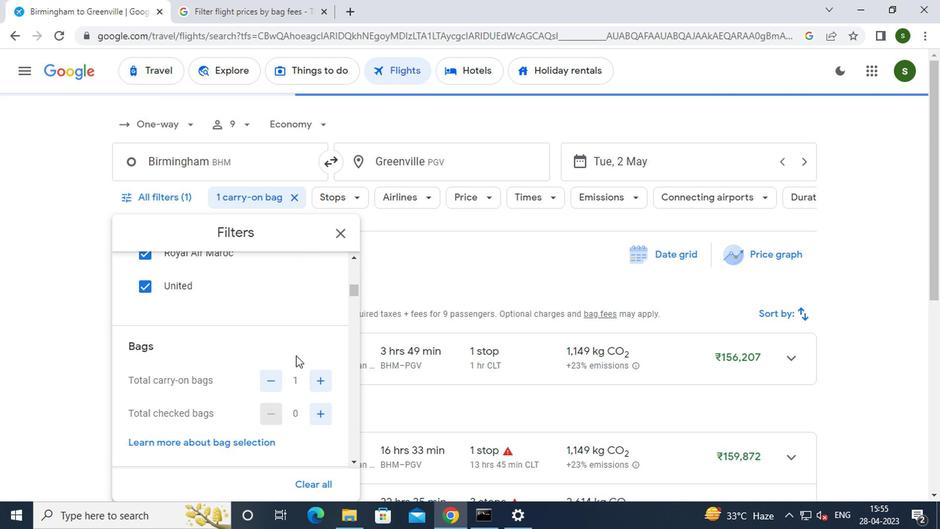 
Action: Mouse scrolled (293, 354) with delta (0, 0)
Screenshot: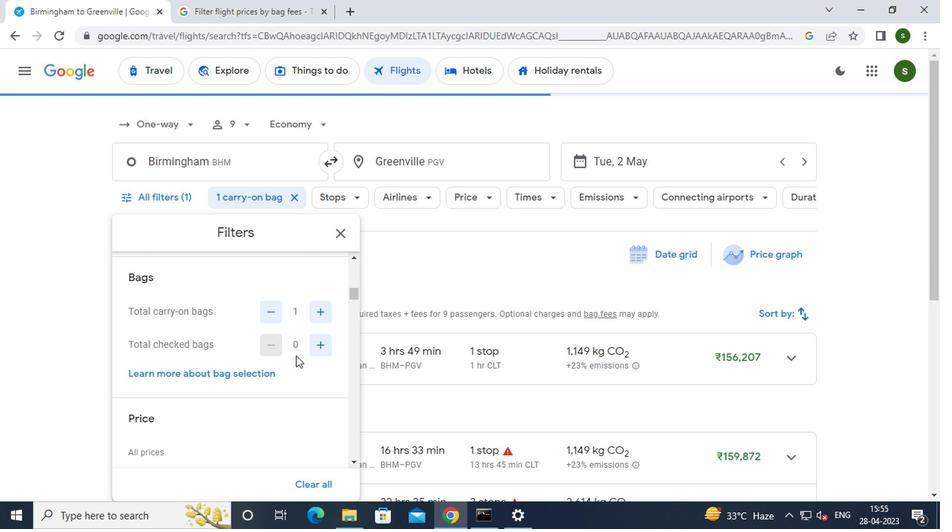
Action: Mouse scrolled (293, 354) with delta (0, 0)
Screenshot: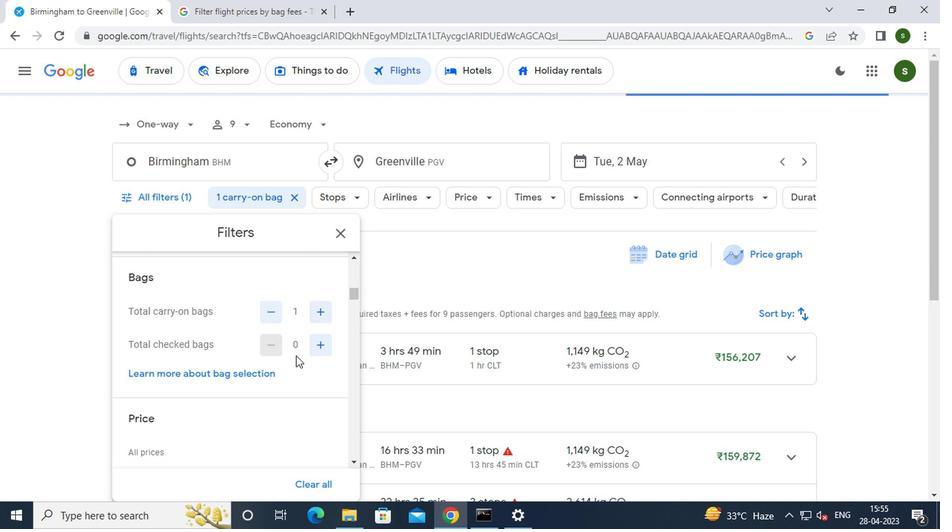 
Action: Mouse moved to (324, 342)
Screenshot: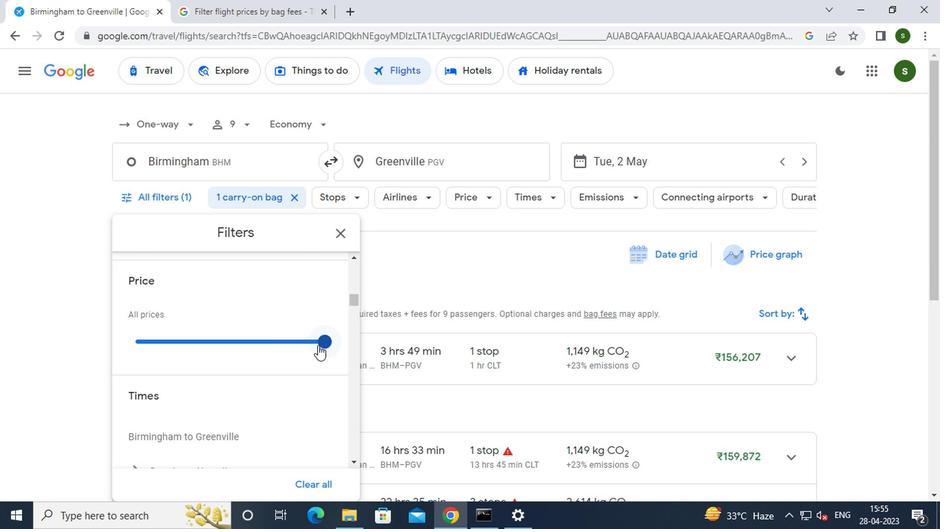
Action: Mouse pressed left at (324, 342)
Screenshot: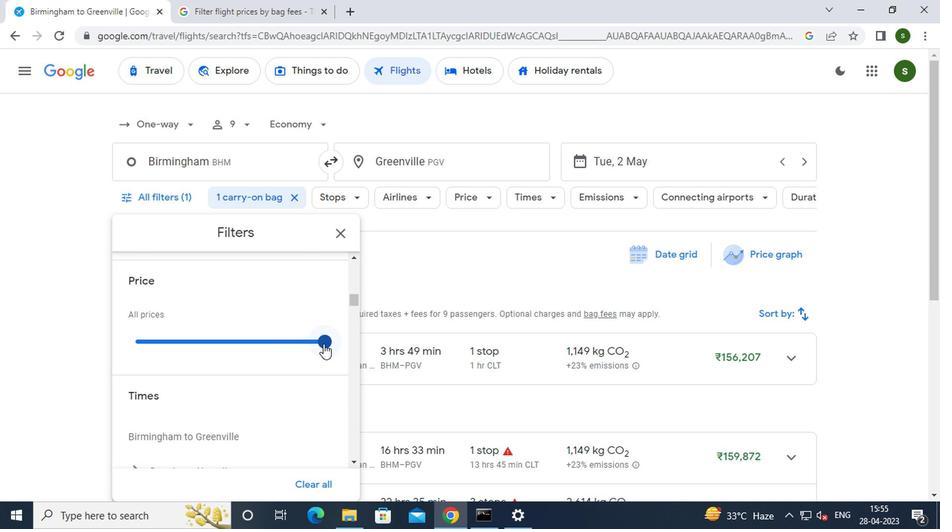 
Action: Mouse moved to (280, 378)
Screenshot: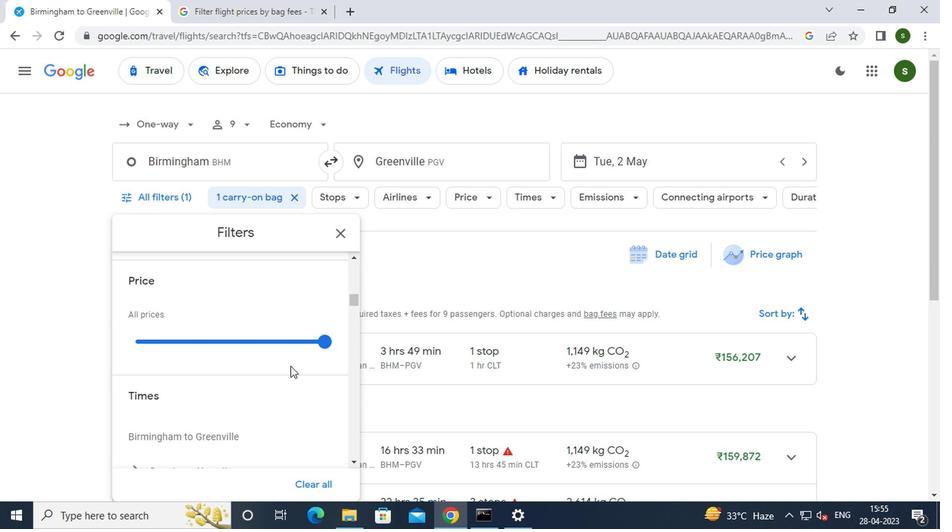 
Action: Mouse scrolled (280, 377) with delta (0, 0)
Screenshot: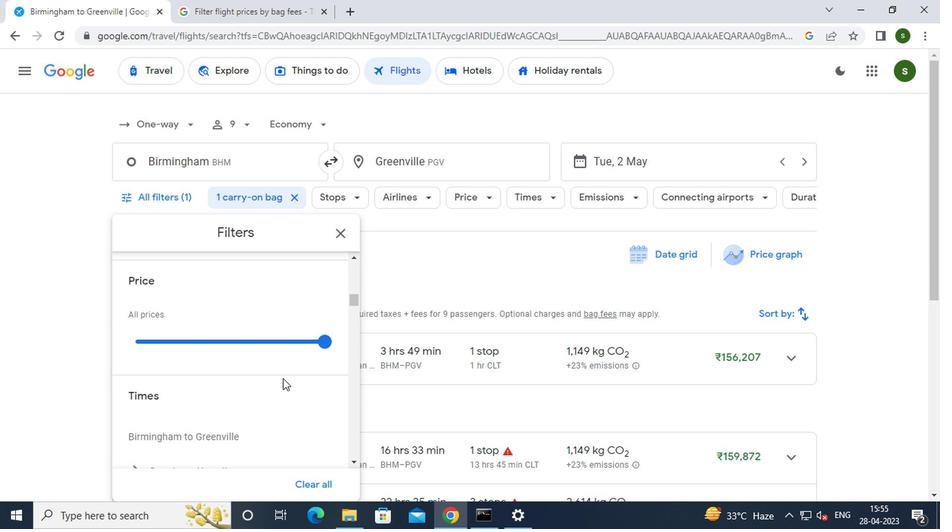 
Action: Mouse scrolled (280, 377) with delta (0, 0)
Screenshot: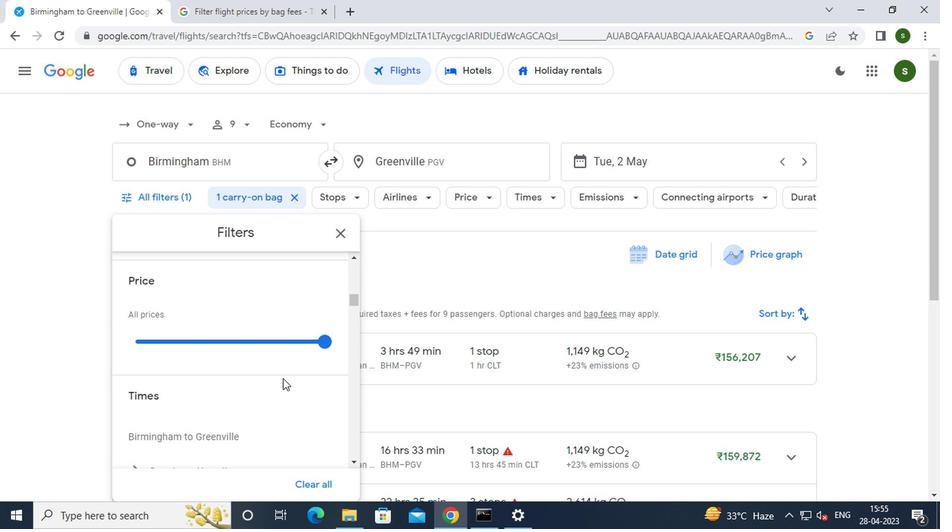 
Action: Mouse moved to (134, 358)
Screenshot: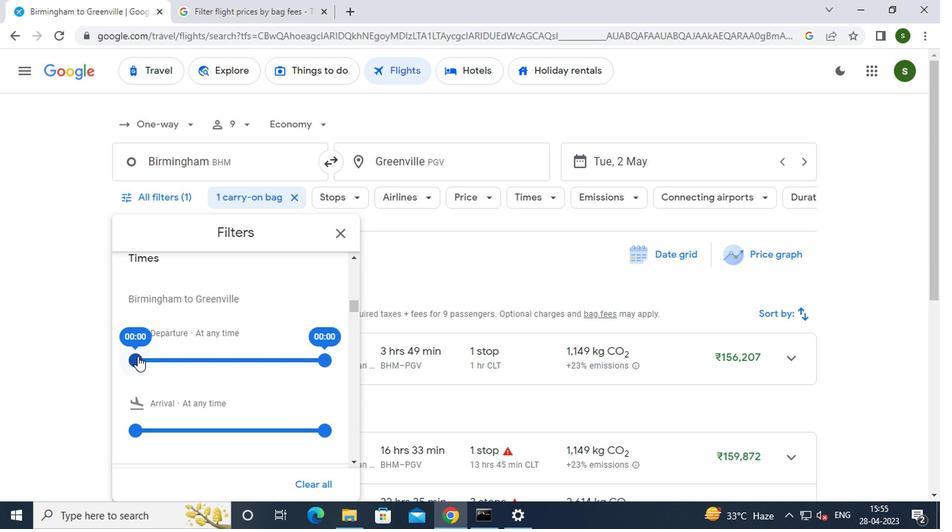 
Action: Mouse pressed left at (134, 358)
Screenshot: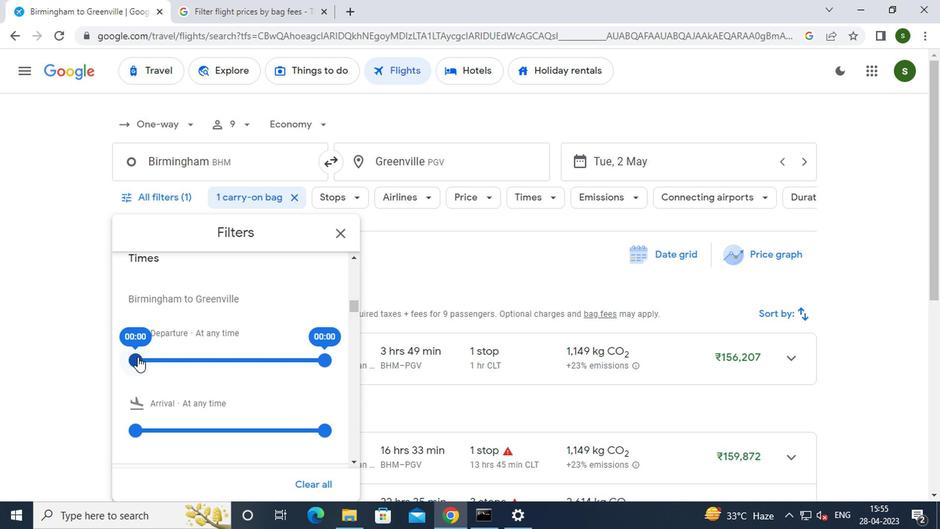 
Action: Mouse moved to (437, 286)
Screenshot: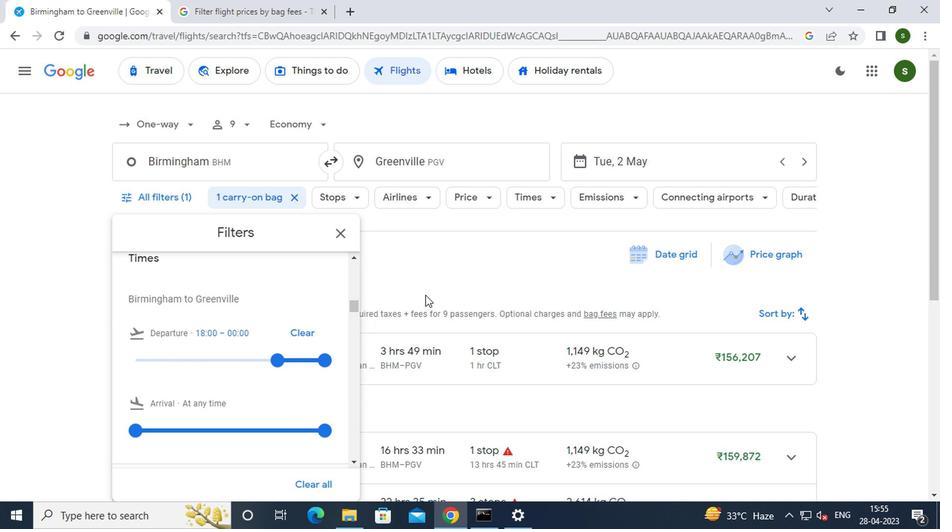 
Action: Mouse pressed left at (437, 286)
Screenshot: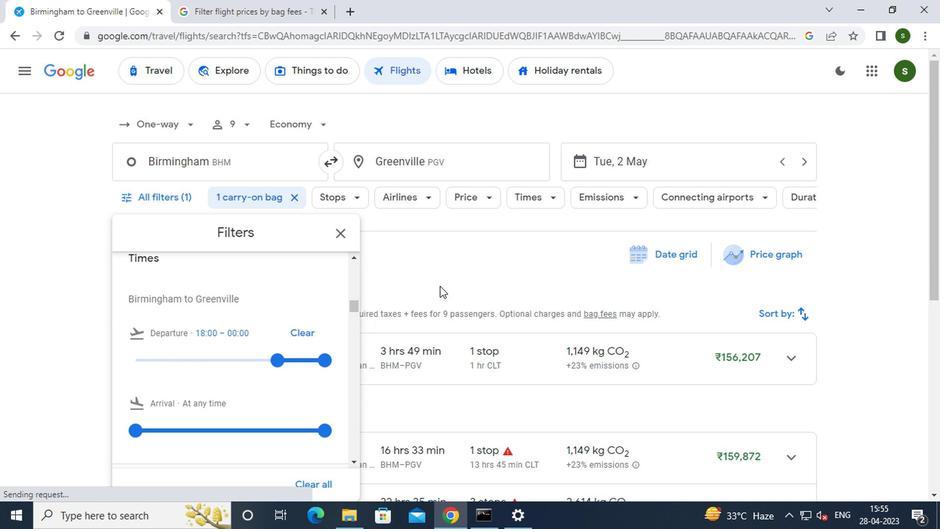 
Action: Mouse moved to (438, 285)
Screenshot: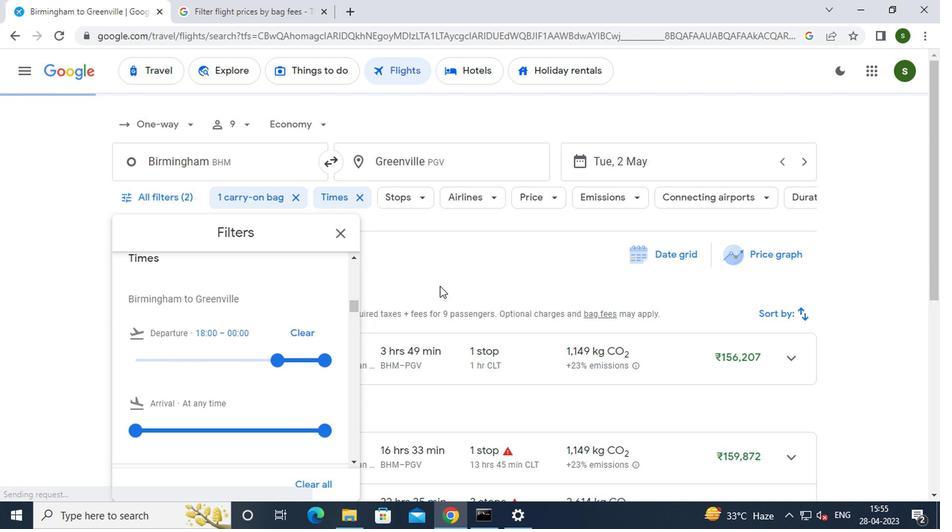 
